 Task: Find connections with filter location Gadhinglaj with filter topic #hiringwith filter profile language German with filter current company Net2Source Inc. with filter school St. Agnes College, Mangalore-575002 with filter industry Armed Forces with filter service category Packaging Design with filter keywords title Sales Representative
Action: Mouse moved to (501, 88)
Screenshot: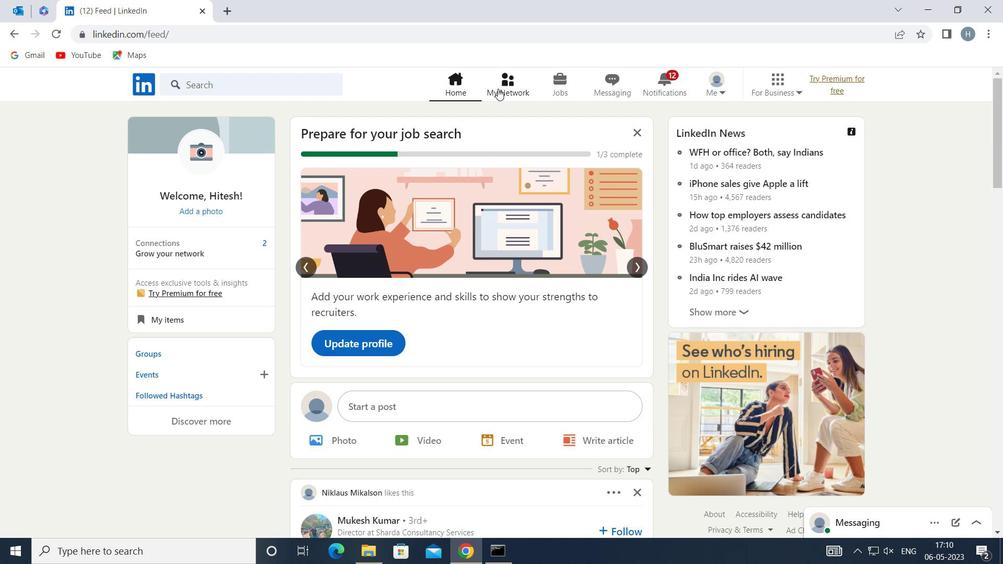 
Action: Mouse pressed left at (501, 88)
Screenshot: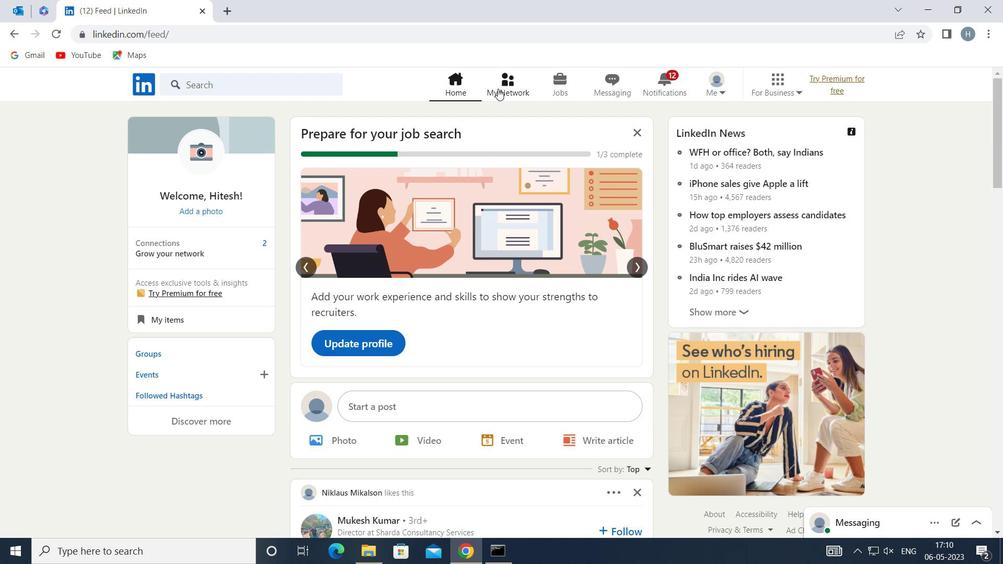 
Action: Mouse moved to (293, 158)
Screenshot: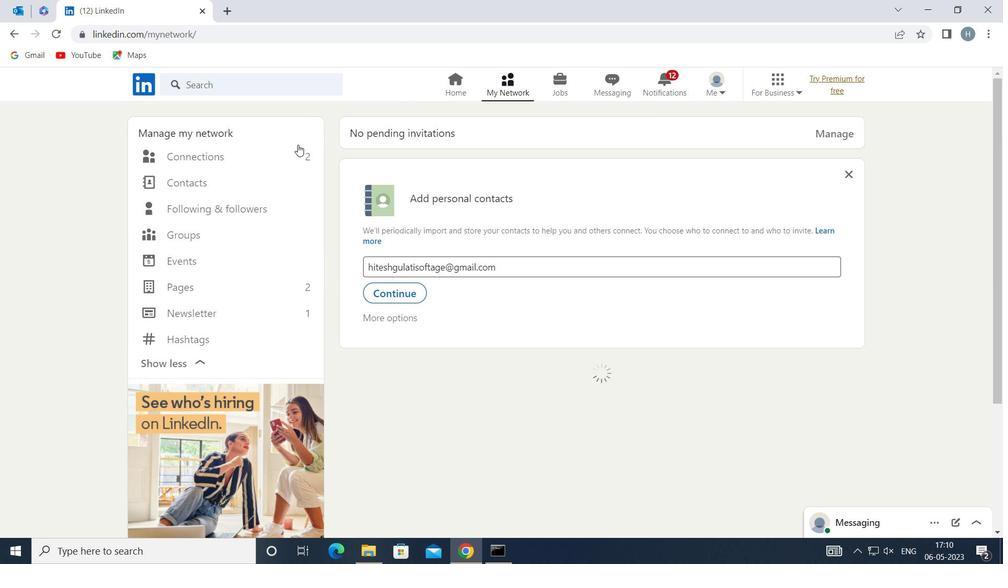 
Action: Mouse pressed left at (293, 158)
Screenshot: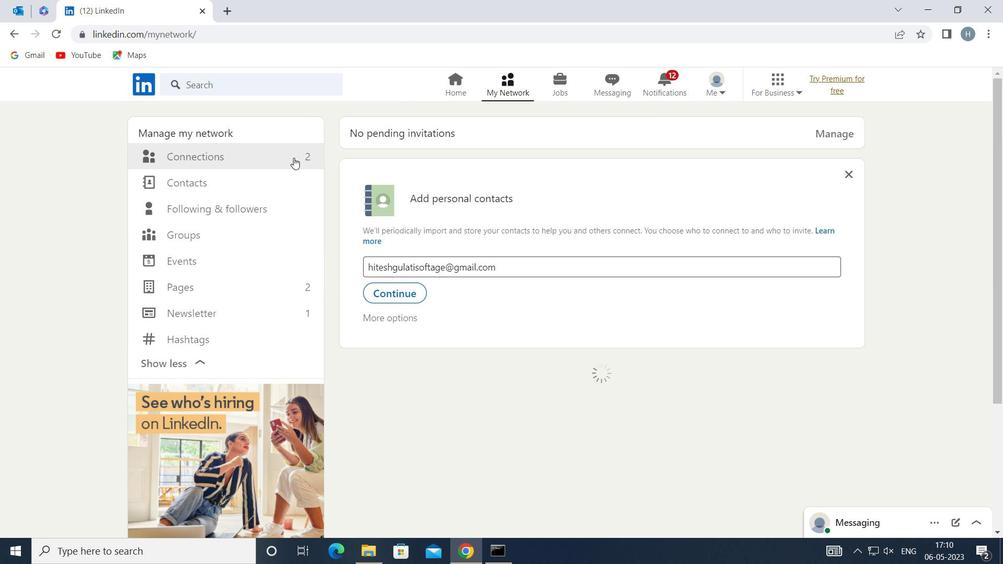 
Action: Mouse moved to (581, 157)
Screenshot: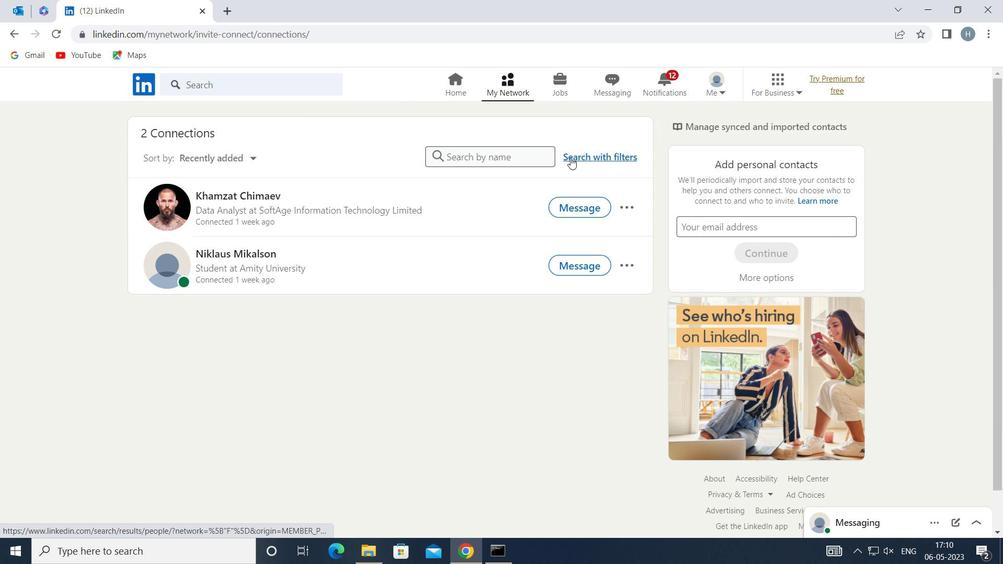 
Action: Mouse pressed left at (581, 157)
Screenshot: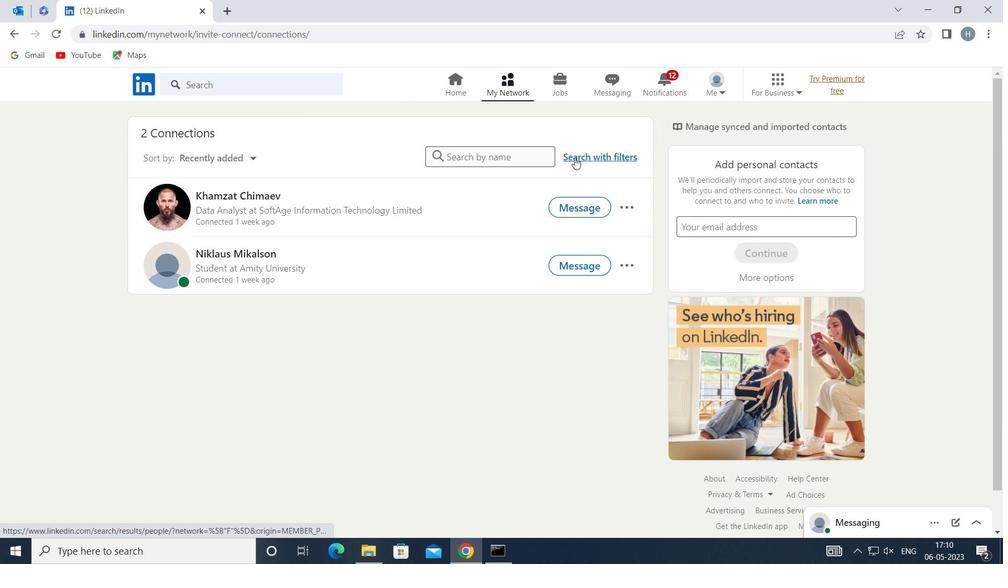 
Action: Mouse moved to (543, 119)
Screenshot: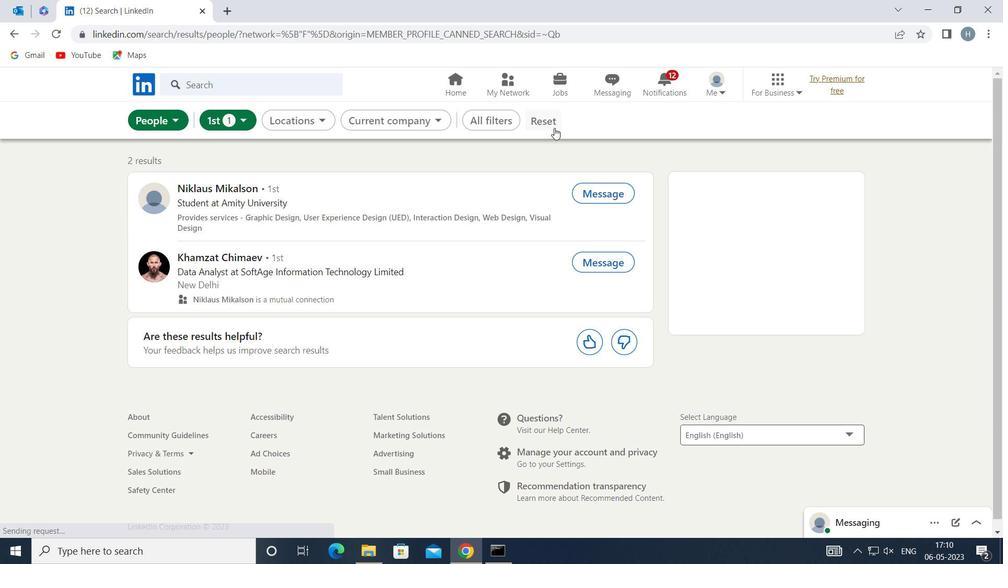 
Action: Mouse pressed left at (543, 119)
Screenshot: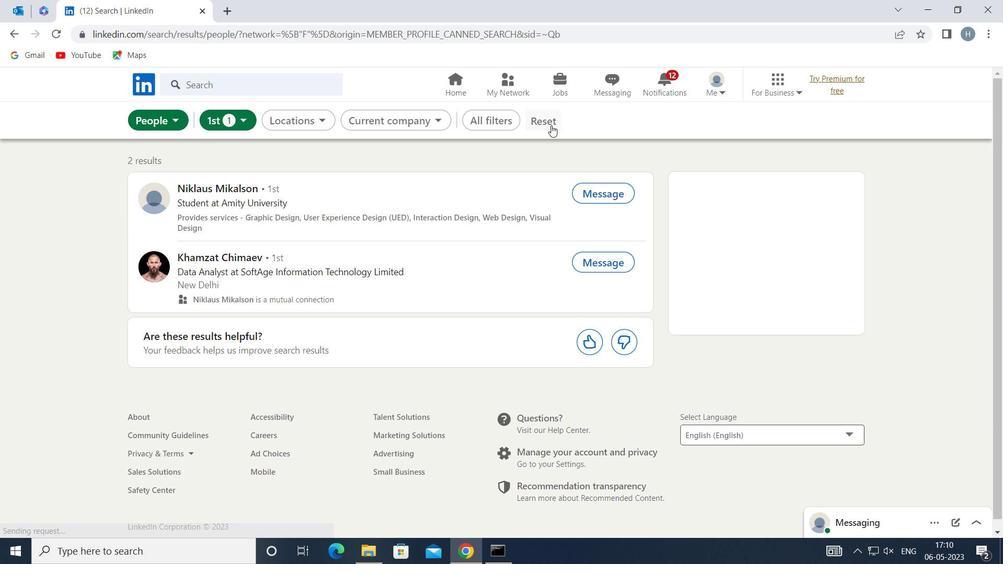 
Action: Mouse moved to (523, 116)
Screenshot: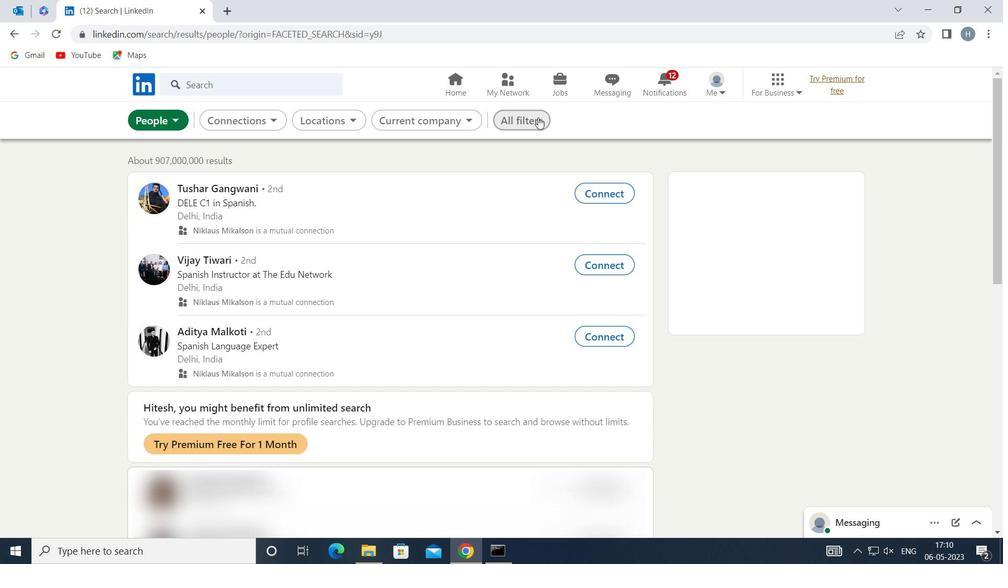 
Action: Mouse pressed left at (523, 116)
Screenshot: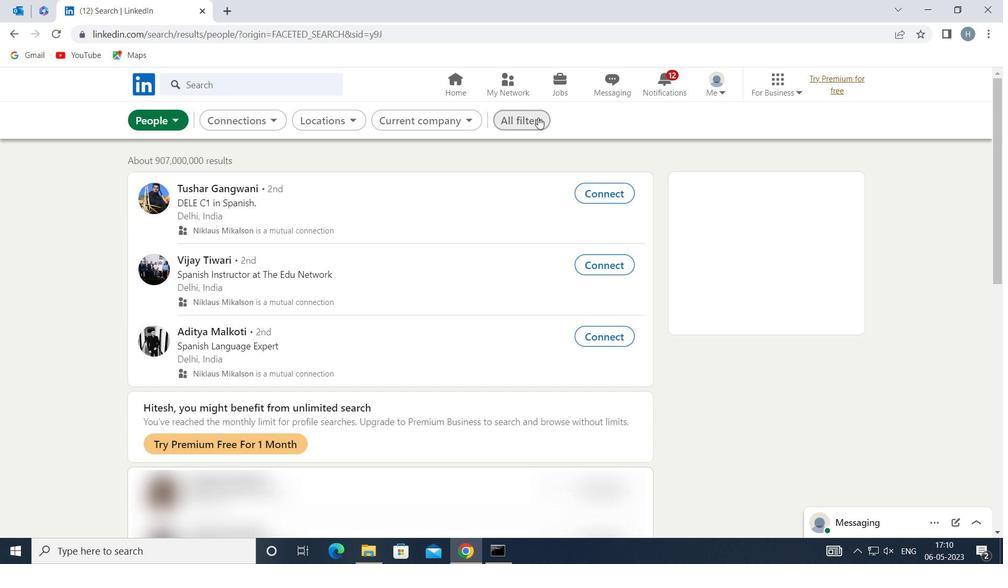 
Action: Mouse moved to (804, 279)
Screenshot: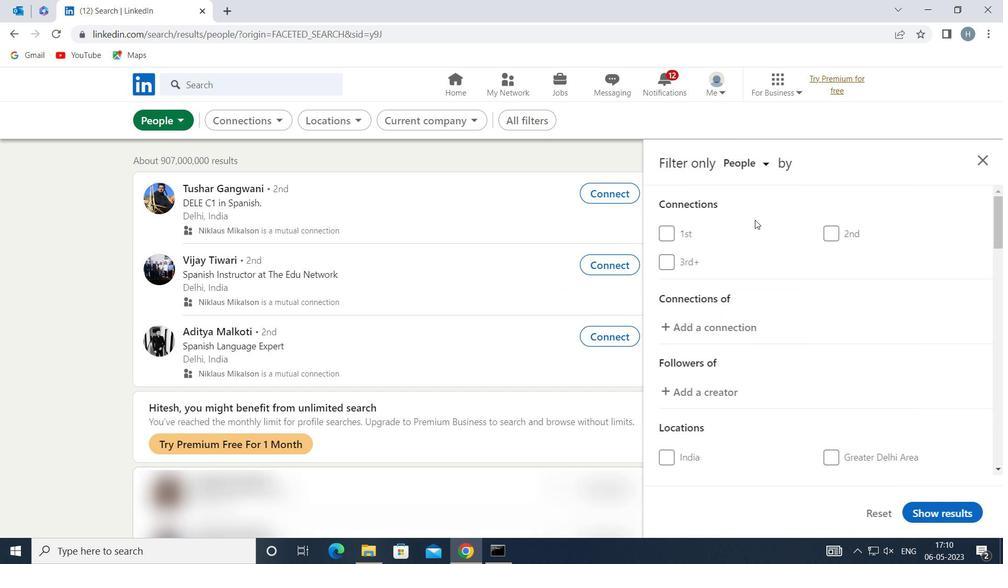 
Action: Mouse scrolled (804, 278) with delta (0, 0)
Screenshot: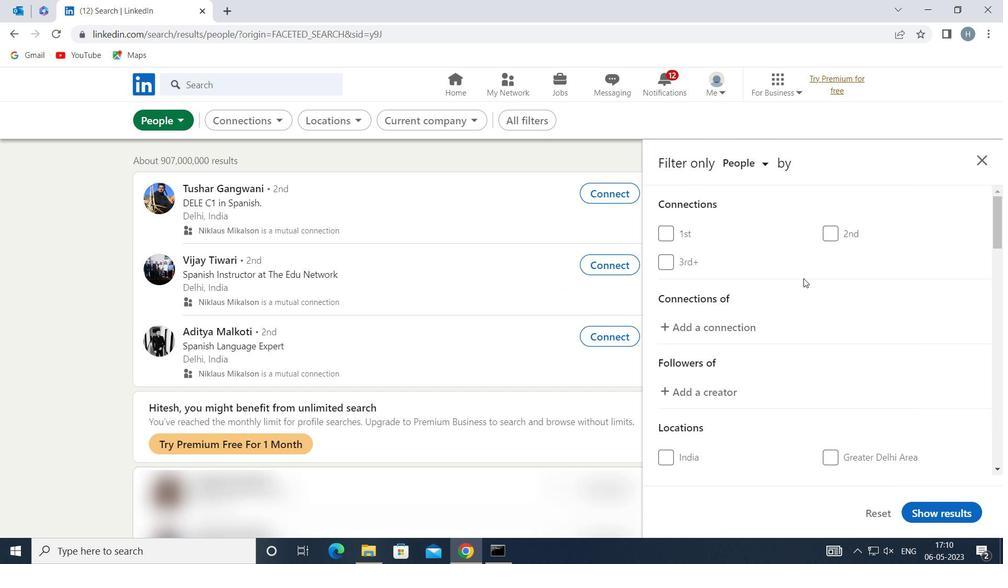 
Action: Mouse scrolled (804, 278) with delta (0, 0)
Screenshot: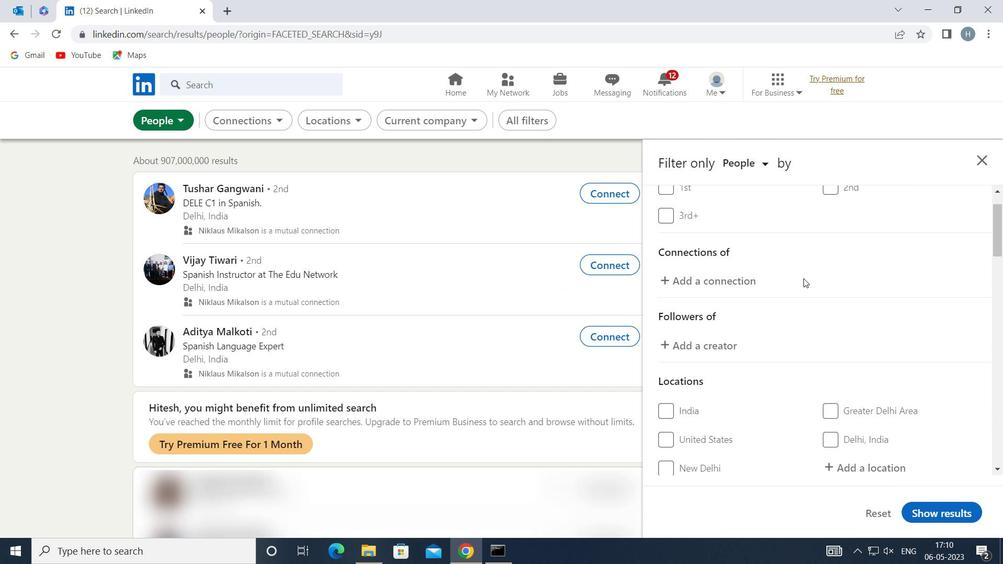 
Action: Mouse moved to (805, 279)
Screenshot: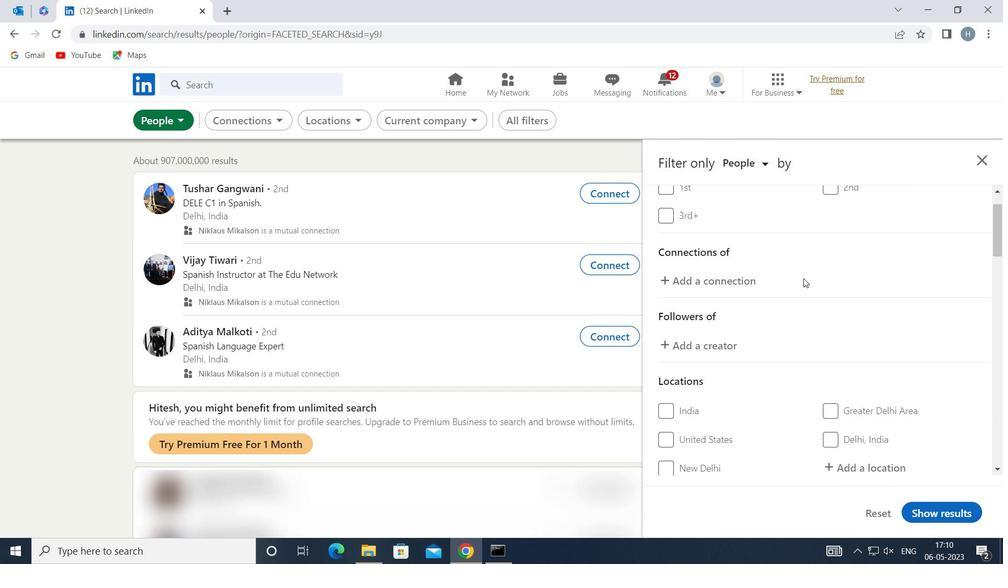 
Action: Mouse scrolled (805, 278) with delta (0, 0)
Screenshot: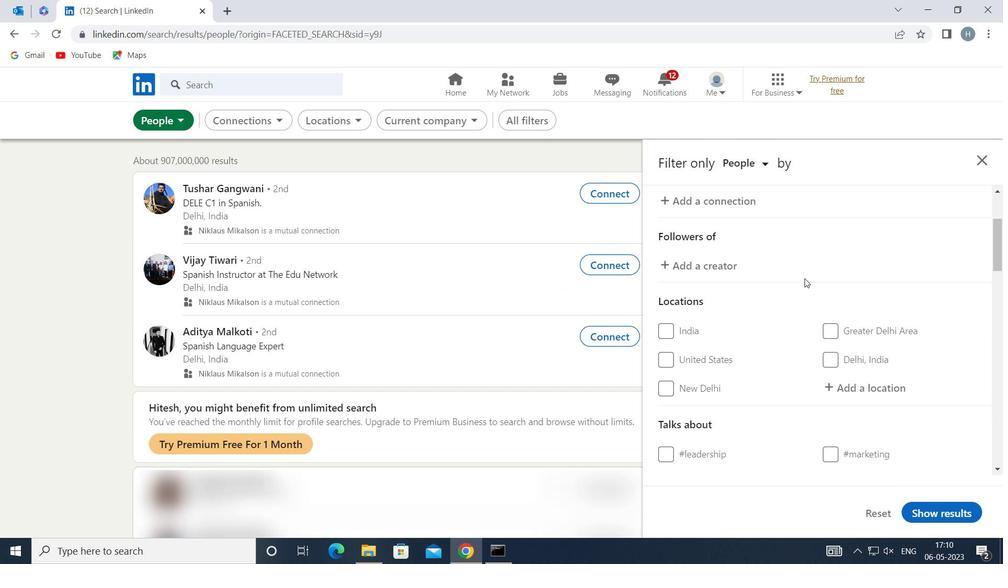 
Action: Mouse moved to (877, 312)
Screenshot: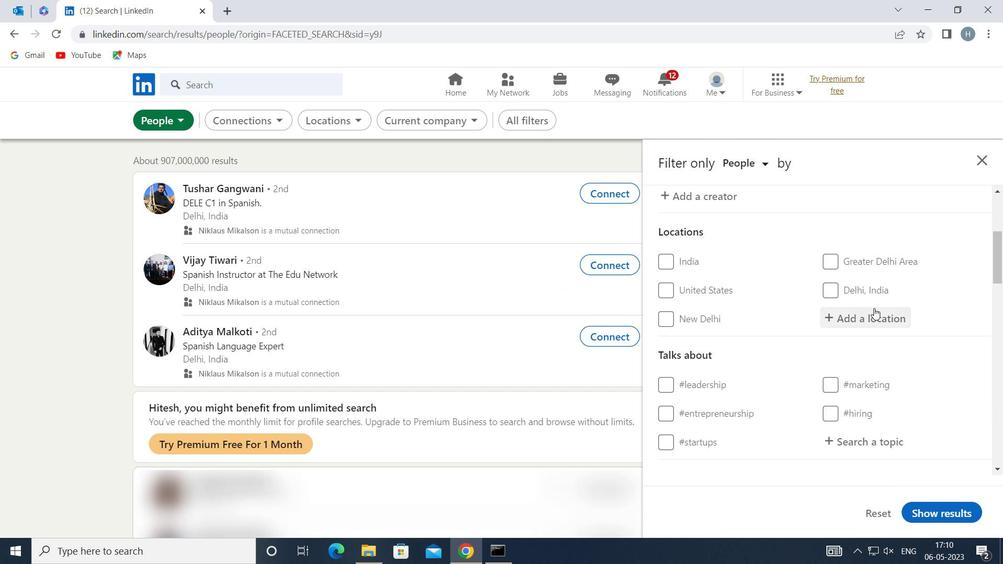 
Action: Mouse pressed left at (877, 312)
Screenshot: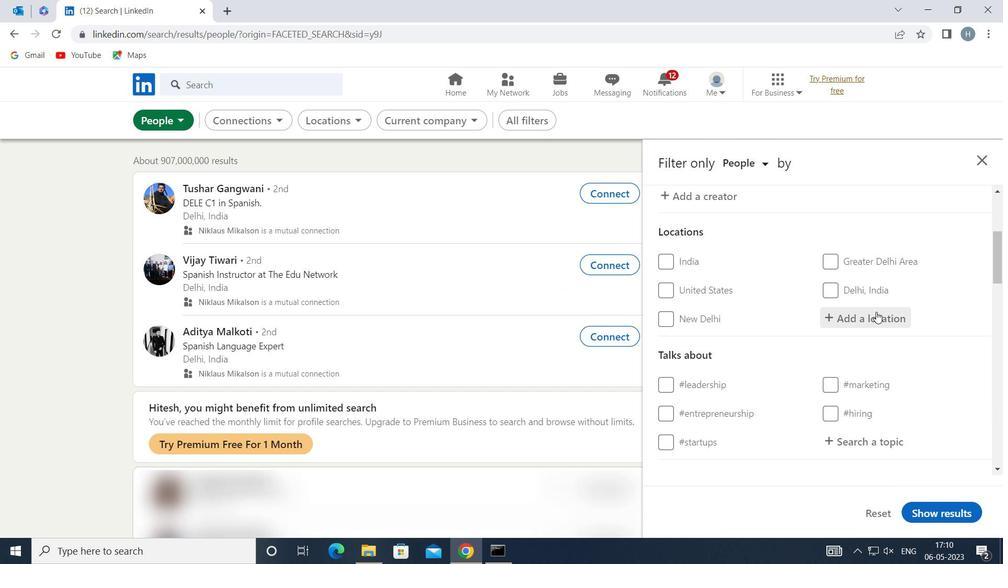 
Action: Key pressed <Key.shift>GAN<Key.backspace>DHIINGLAJ
Screenshot: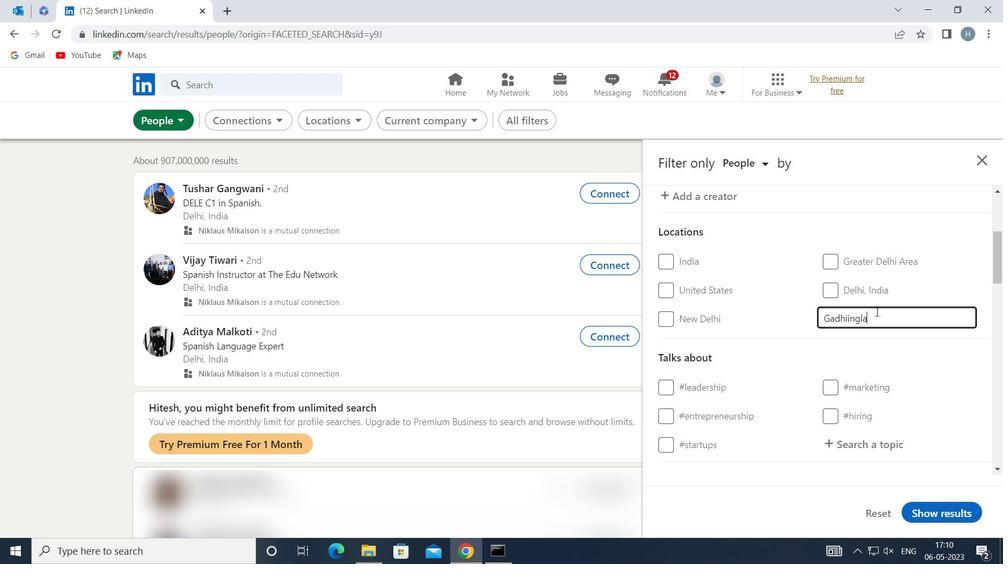 
Action: Mouse moved to (951, 345)
Screenshot: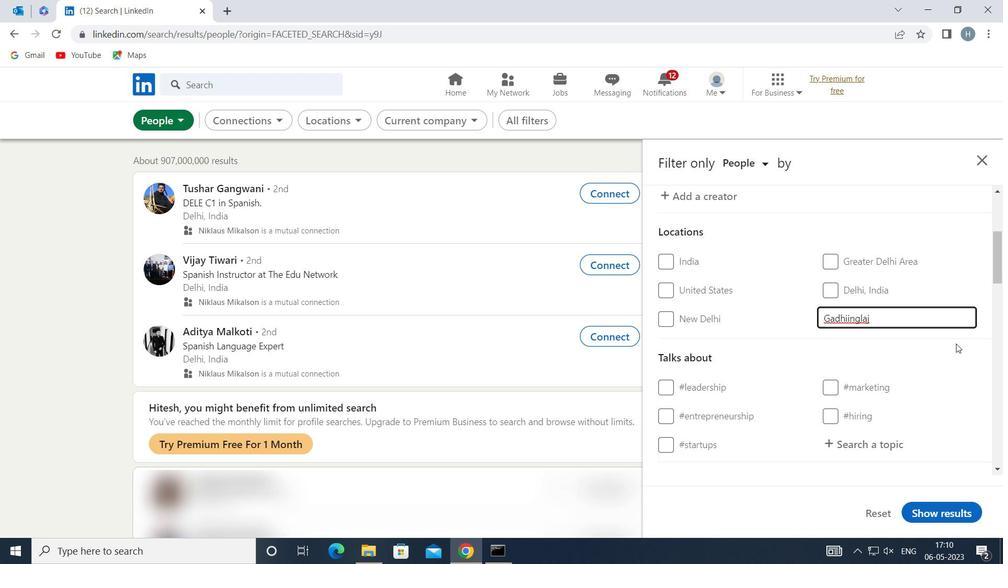 
Action: Mouse pressed left at (951, 345)
Screenshot: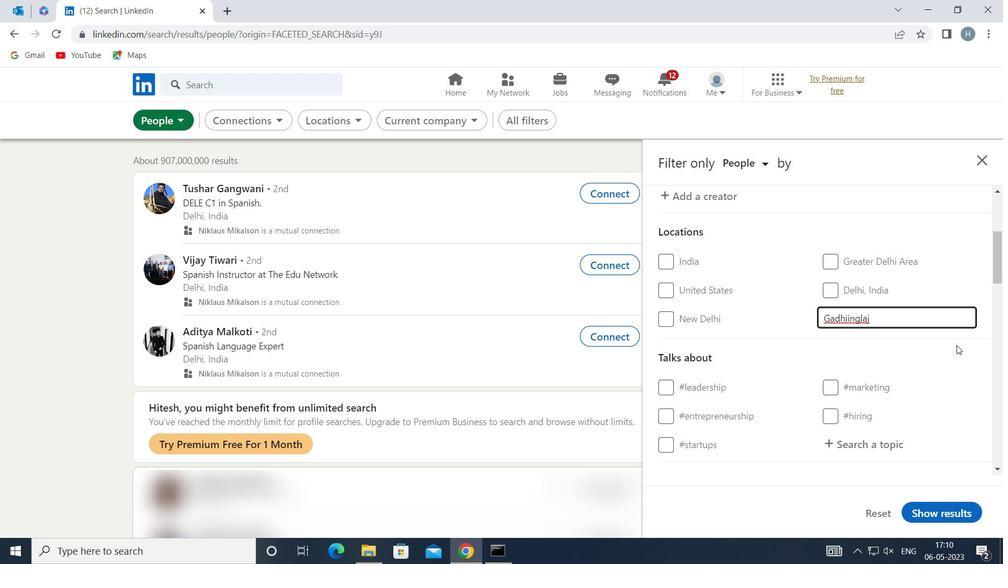 
Action: Mouse moved to (949, 345)
Screenshot: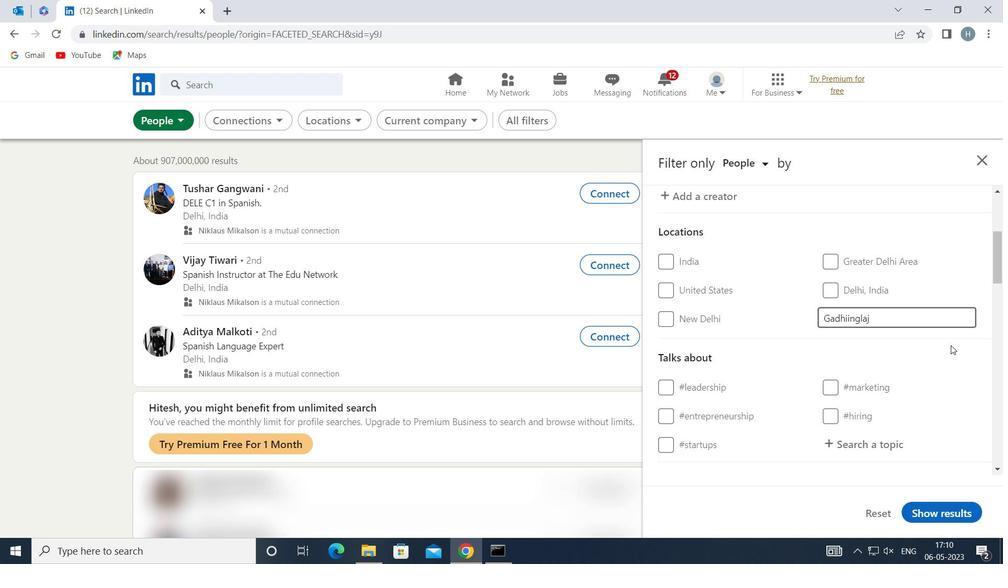 
Action: Mouse scrolled (949, 345) with delta (0, 0)
Screenshot: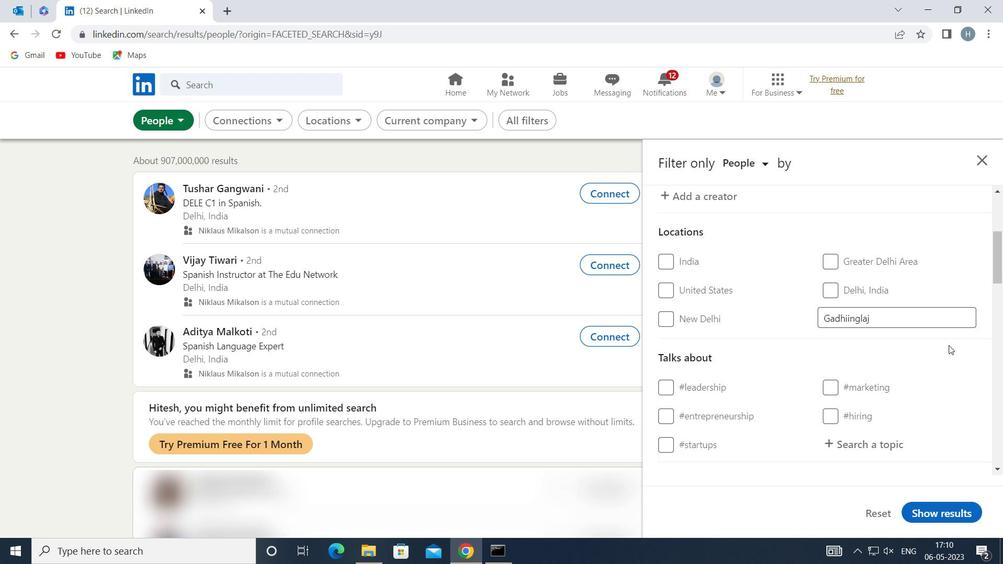 
Action: Mouse moved to (890, 376)
Screenshot: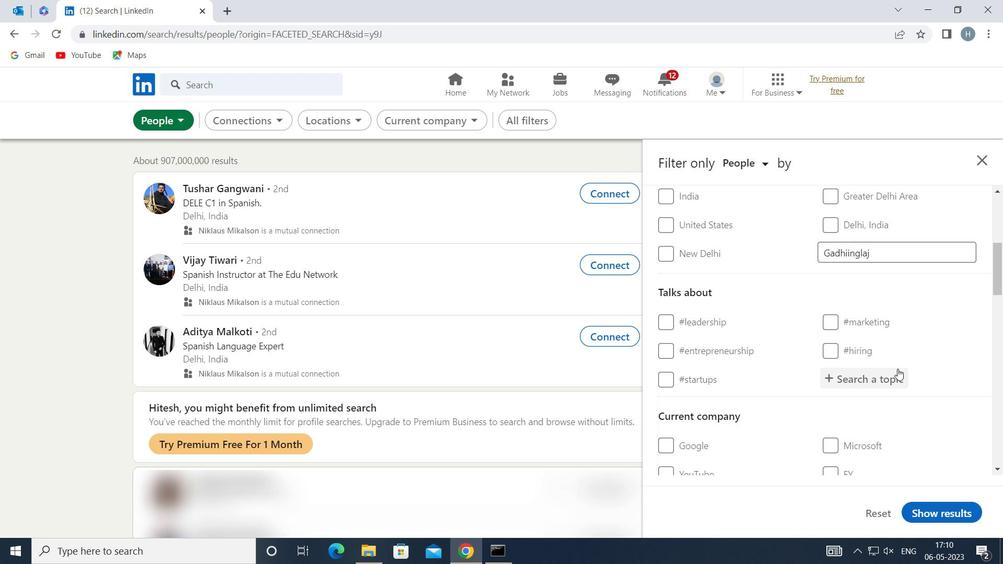 
Action: Mouse pressed left at (890, 376)
Screenshot: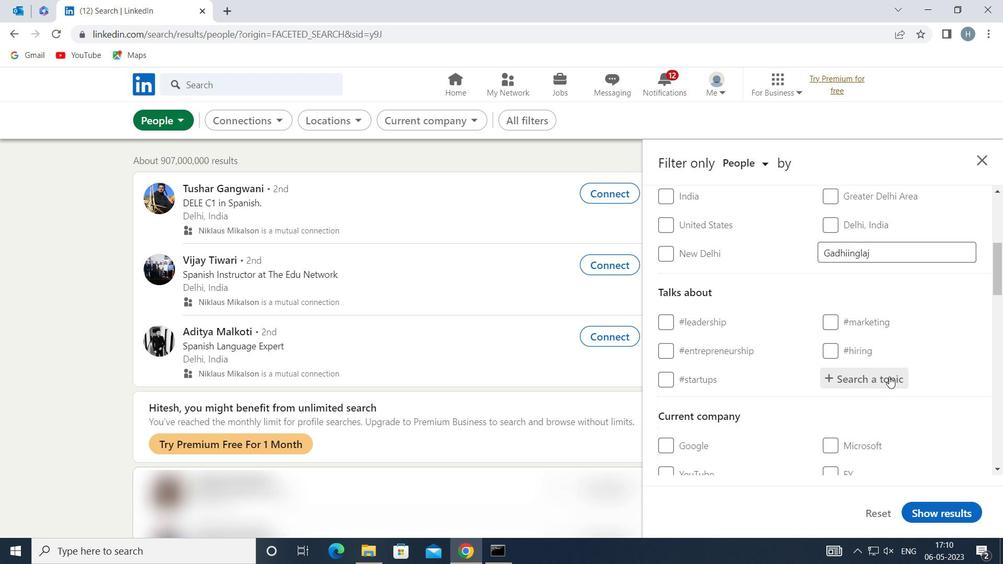
Action: Mouse moved to (890, 376)
Screenshot: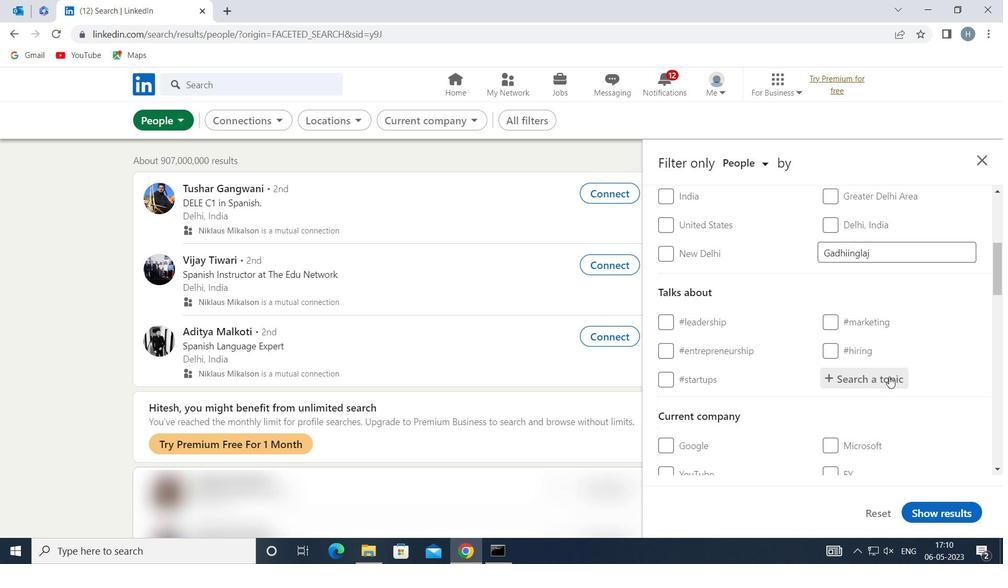 
Action: Key pressed <Key.shift>HIRING
Screenshot: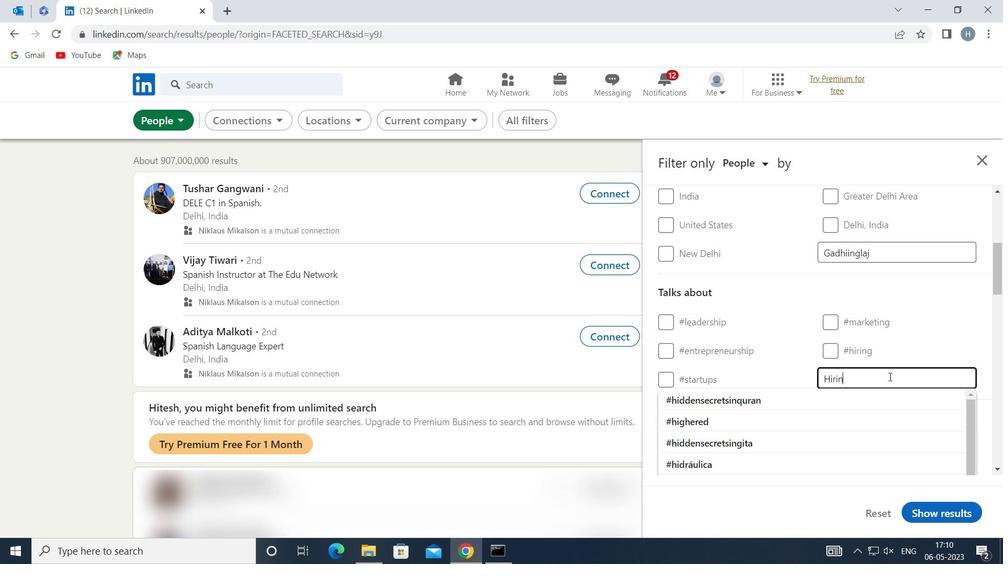 
Action: Mouse moved to (887, 399)
Screenshot: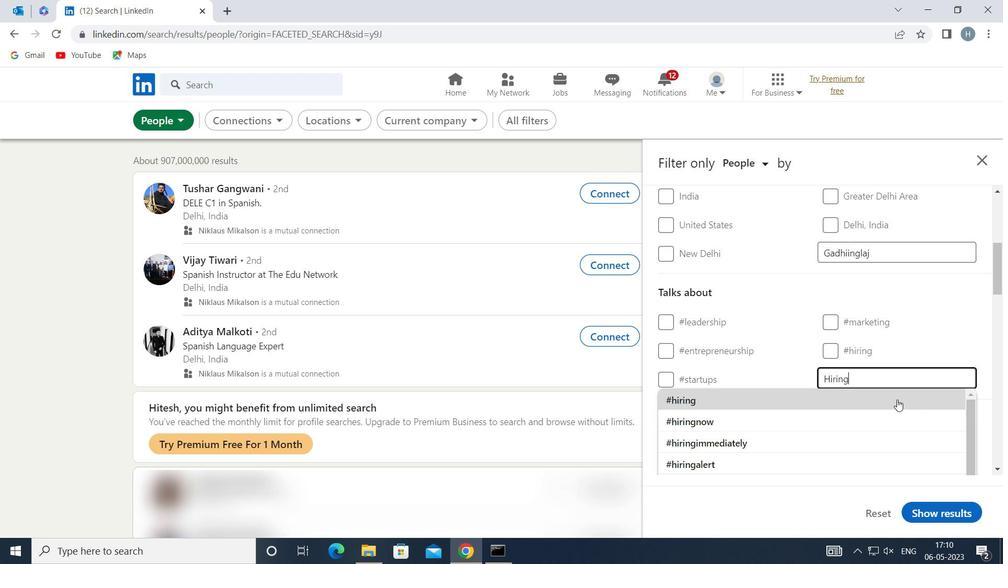 
Action: Mouse pressed left at (887, 399)
Screenshot: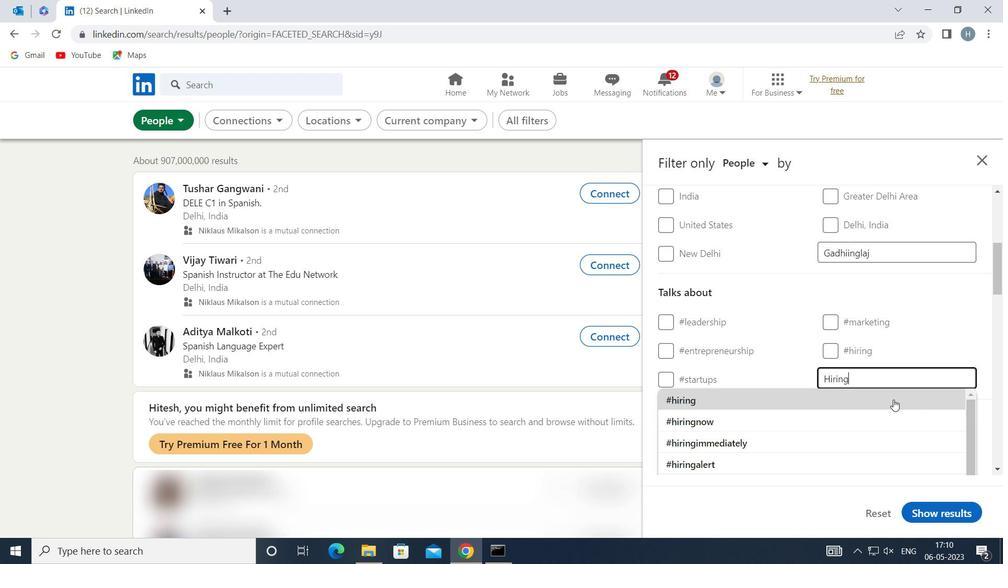 
Action: Mouse moved to (887, 389)
Screenshot: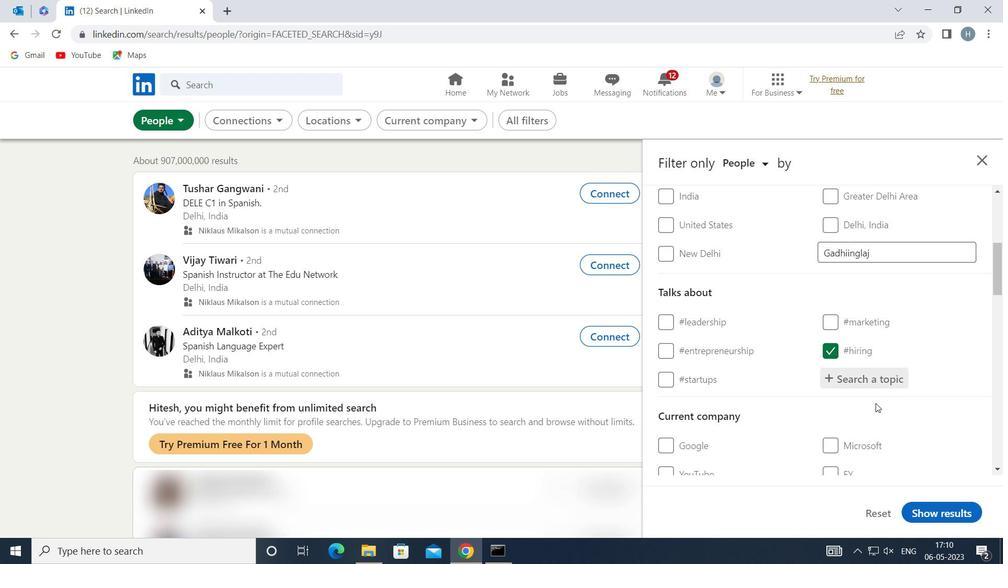 
Action: Mouse scrolled (887, 389) with delta (0, 0)
Screenshot: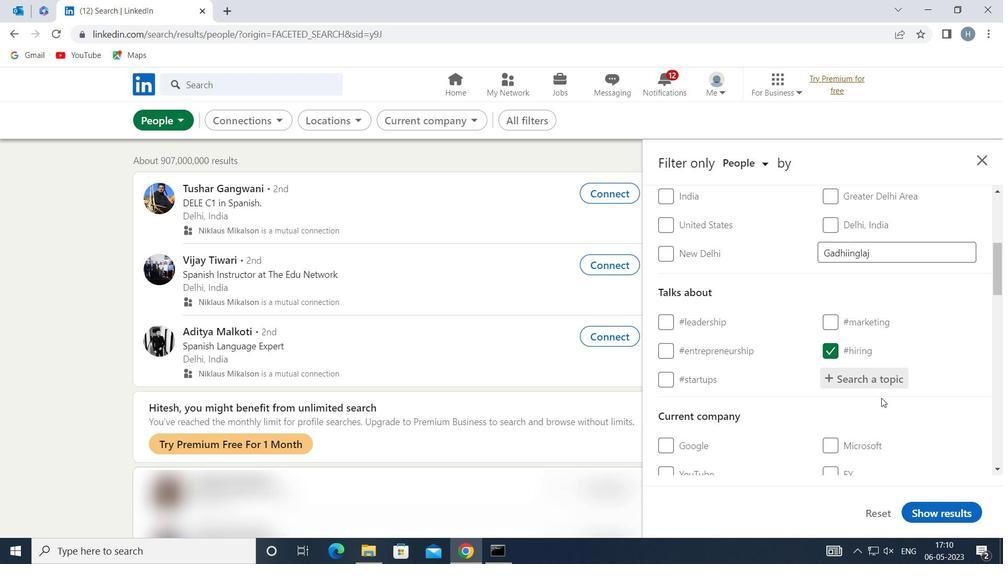 
Action: Mouse moved to (892, 379)
Screenshot: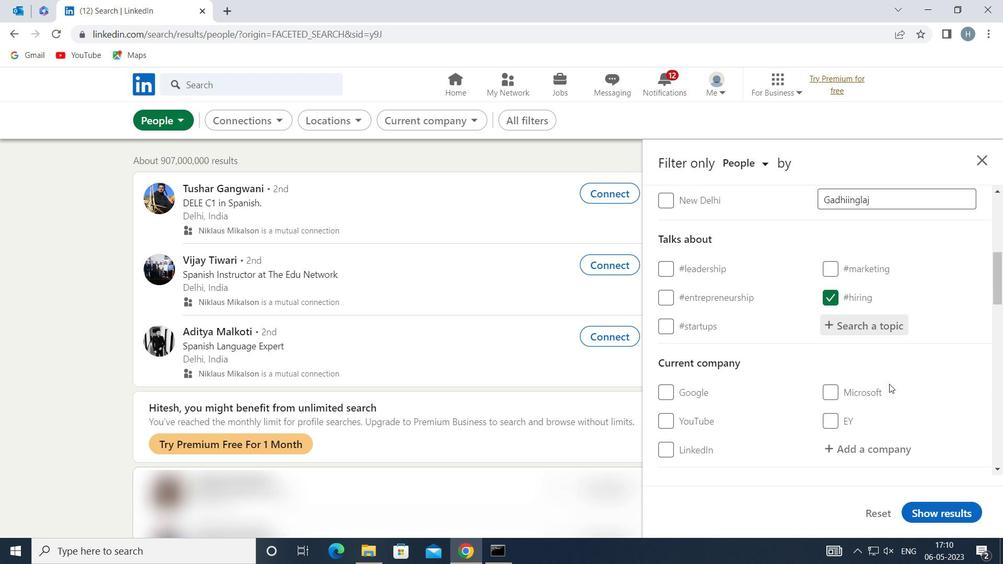 
Action: Mouse scrolled (892, 378) with delta (0, 0)
Screenshot: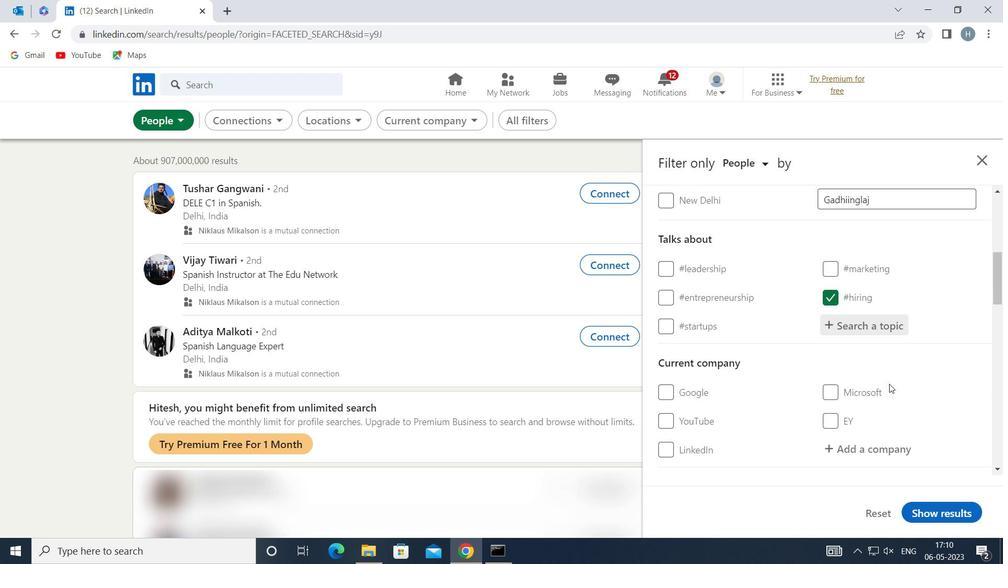 
Action: Mouse moved to (893, 378)
Screenshot: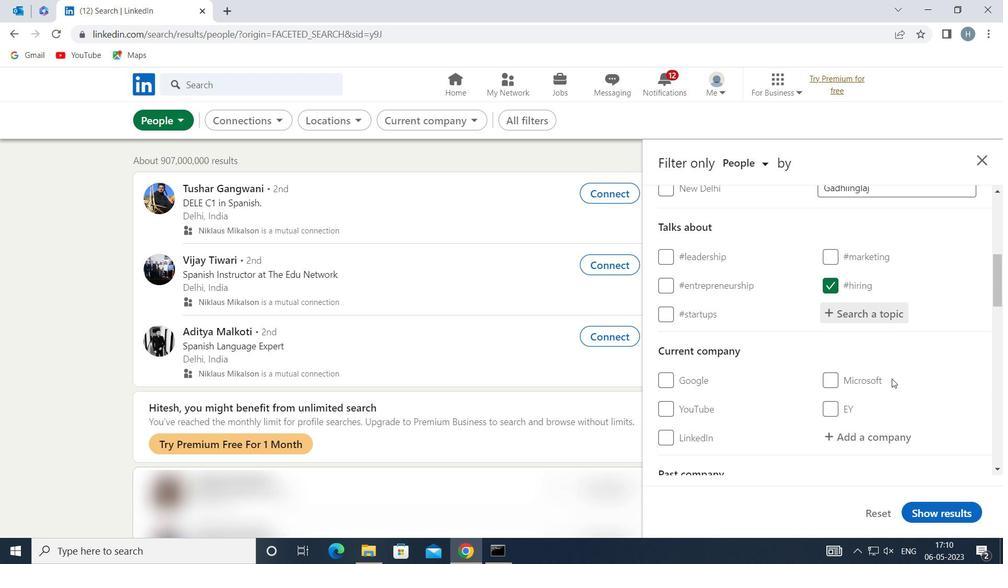 
Action: Mouse scrolled (893, 378) with delta (0, 0)
Screenshot: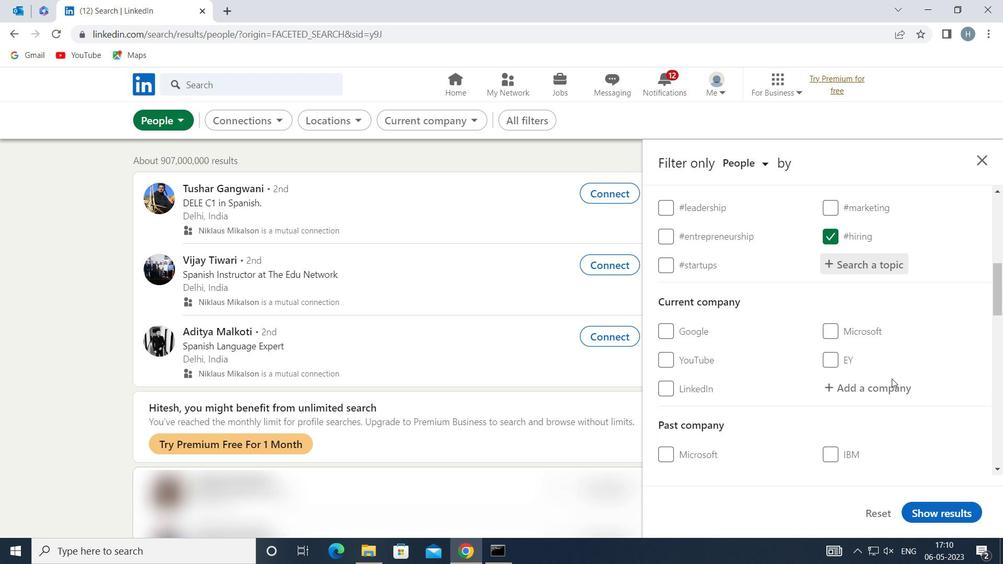
Action: Mouse moved to (899, 375)
Screenshot: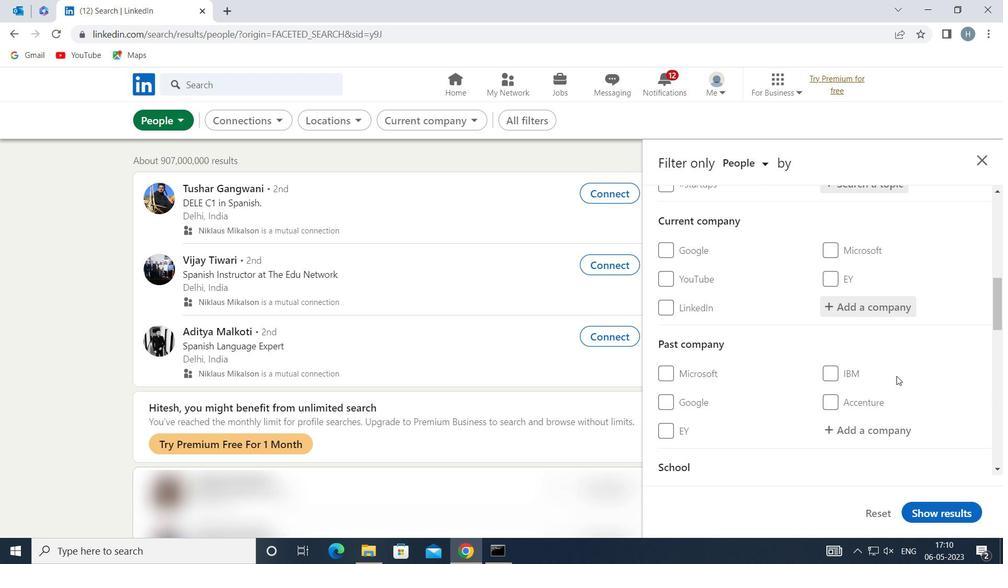 
Action: Mouse scrolled (899, 375) with delta (0, 0)
Screenshot: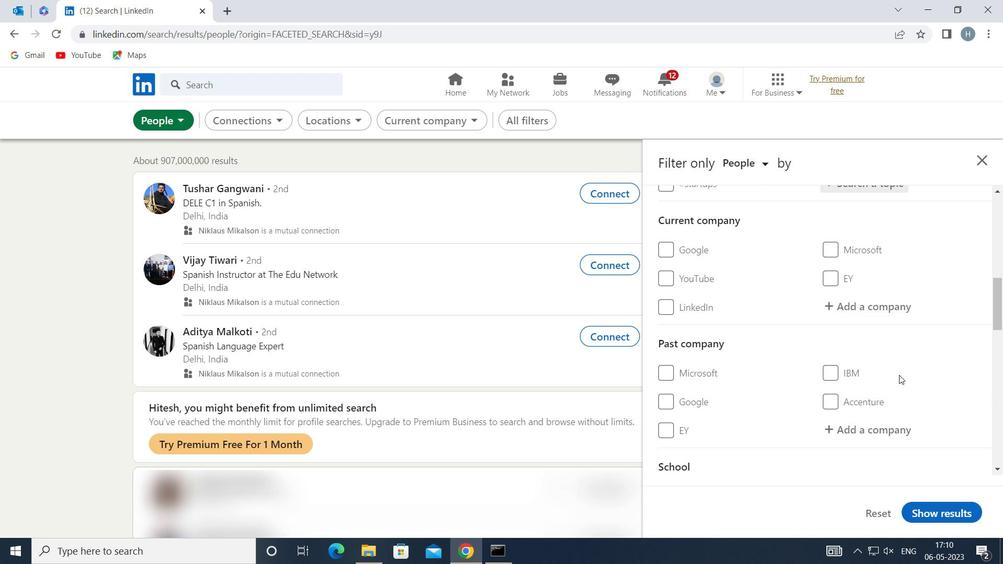 
Action: Mouse scrolled (899, 375) with delta (0, 0)
Screenshot: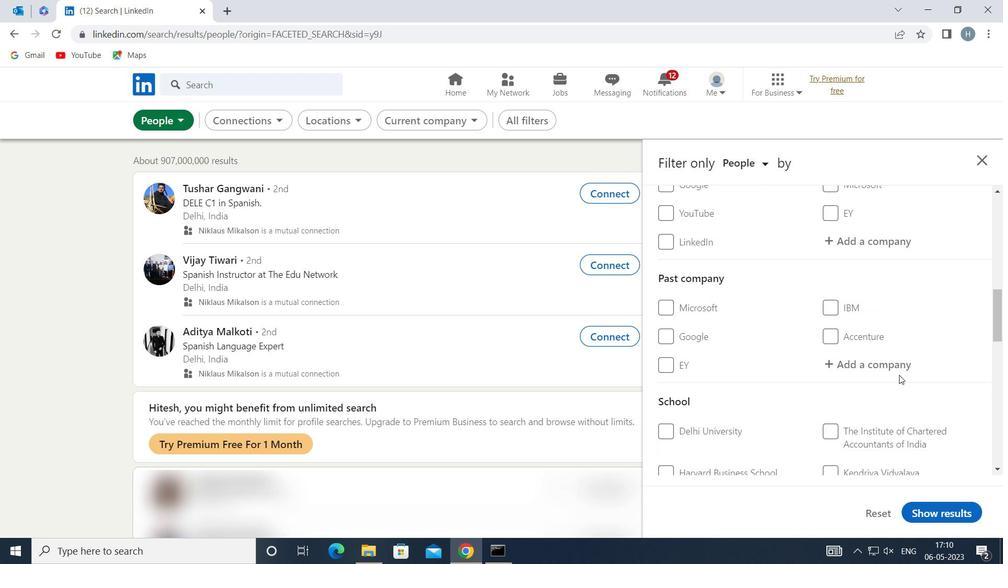 
Action: Mouse moved to (900, 373)
Screenshot: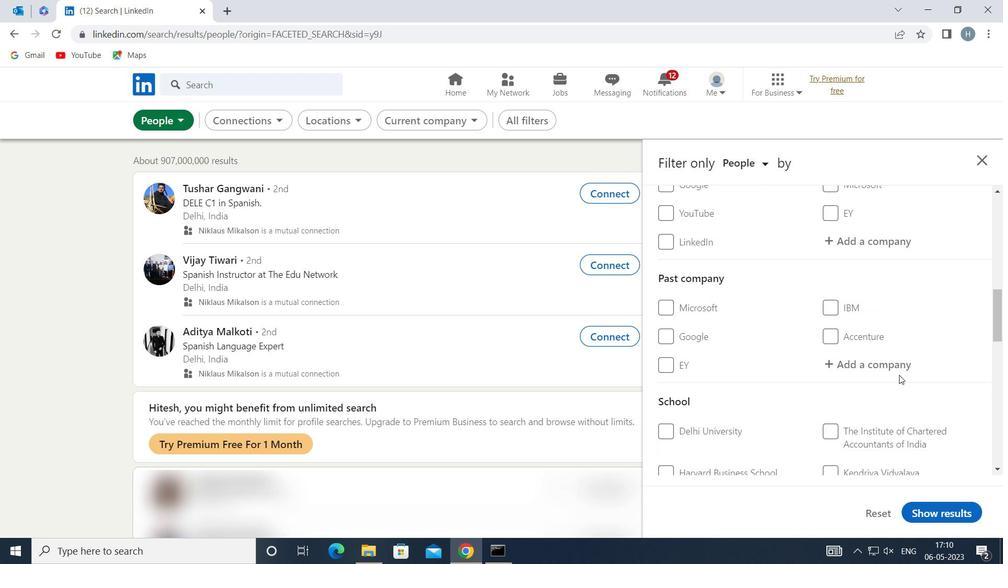 
Action: Mouse scrolled (900, 373) with delta (0, 0)
Screenshot: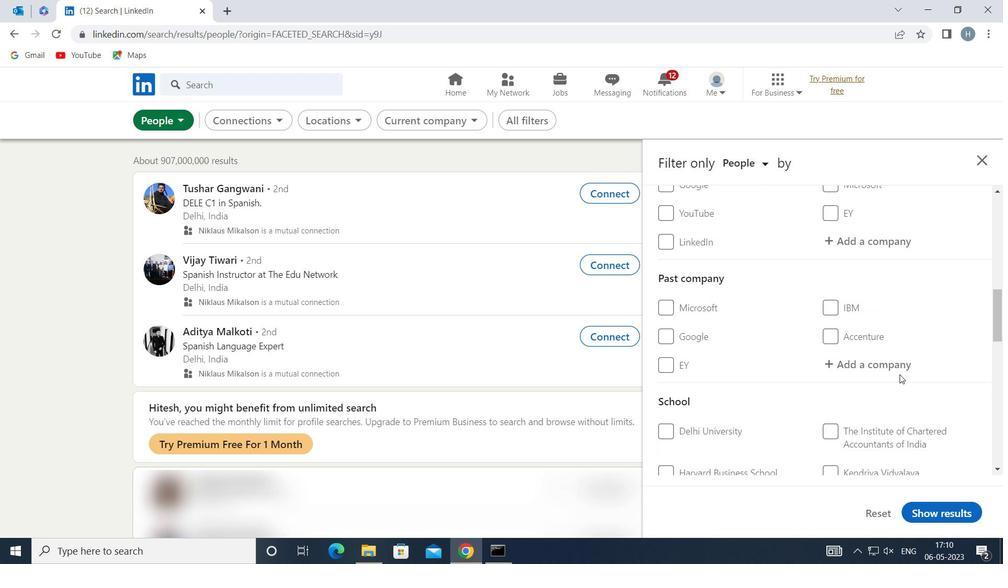 
Action: Mouse moved to (899, 372)
Screenshot: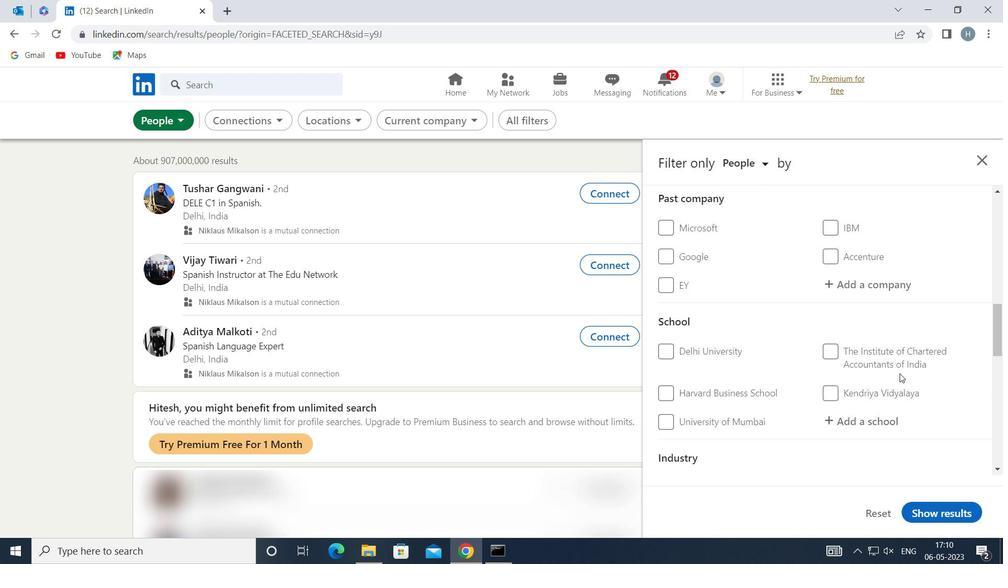 
Action: Mouse scrolled (899, 371) with delta (0, 0)
Screenshot: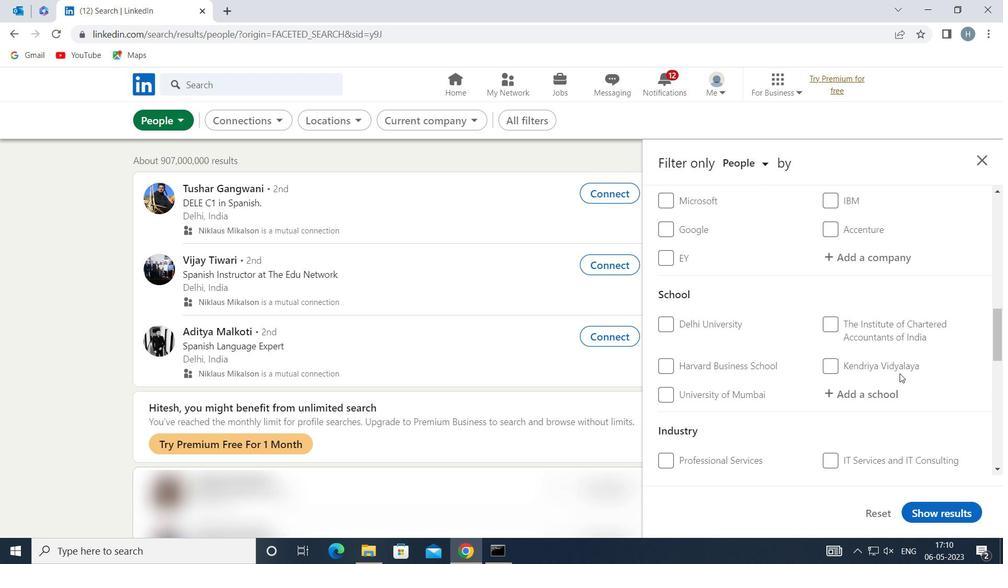 
Action: Mouse moved to (897, 371)
Screenshot: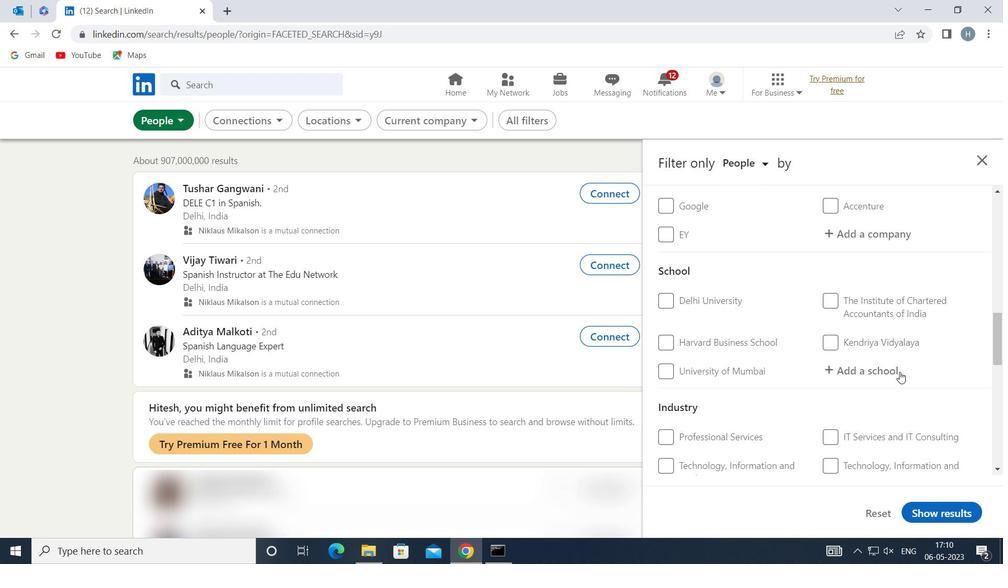 
Action: Mouse scrolled (897, 370) with delta (0, 0)
Screenshot: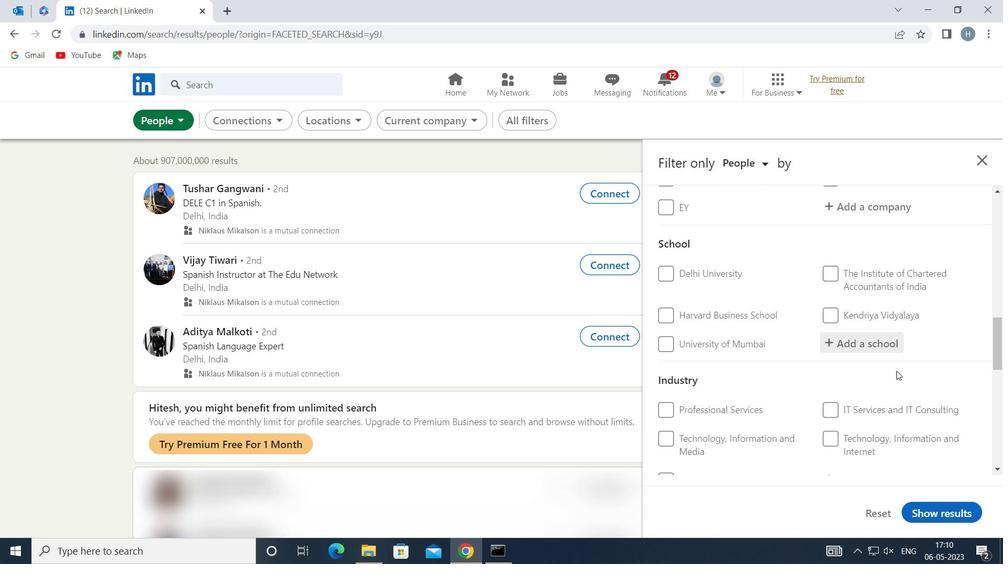 
Action: Mouse scrolled (897, 370) with delta (0, 0)
Screenshot: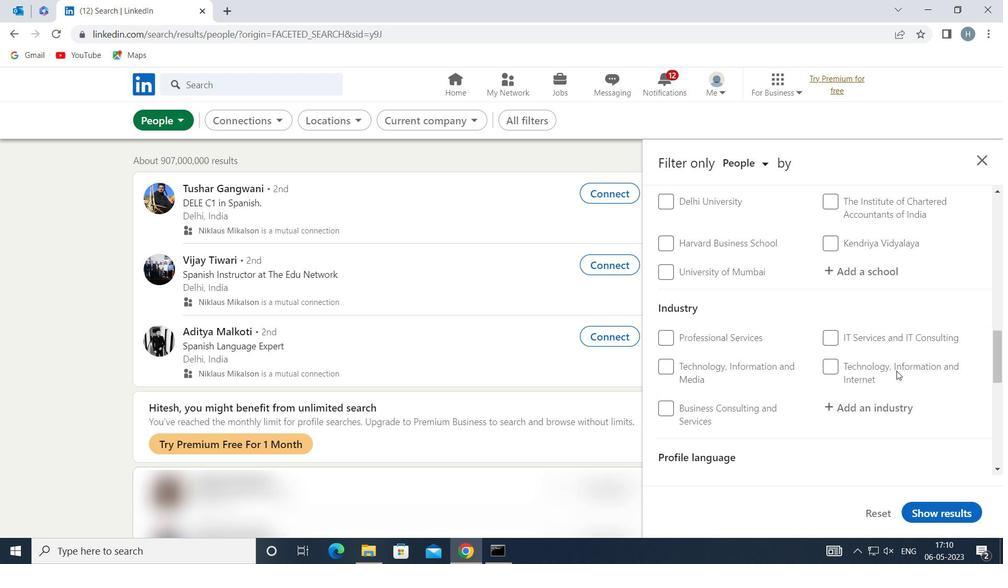
Action: Mouse scrolled (897, 370) with delta (0, 0)
Screenshot: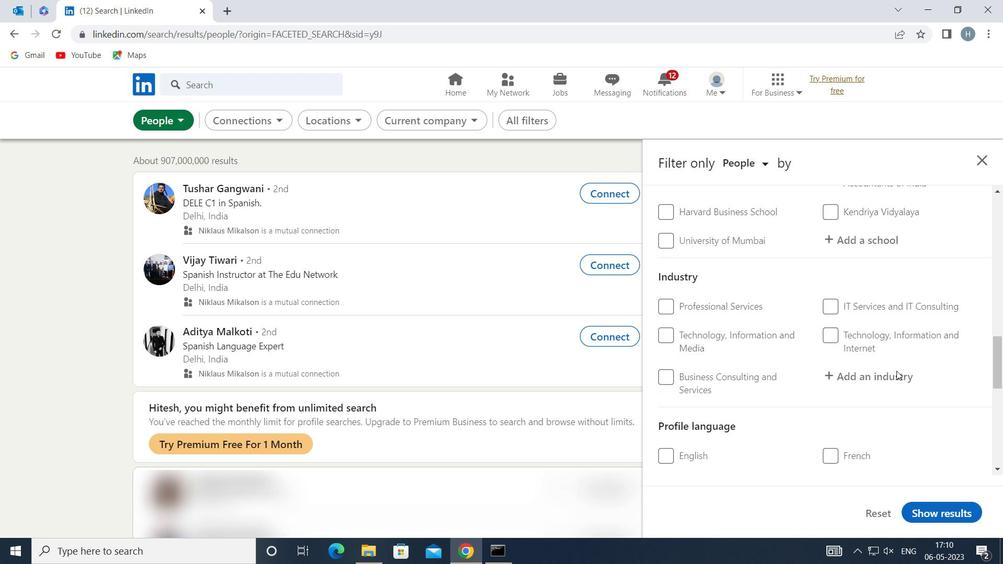 
Action: Mouse moved to (696, 381)
Screenshot: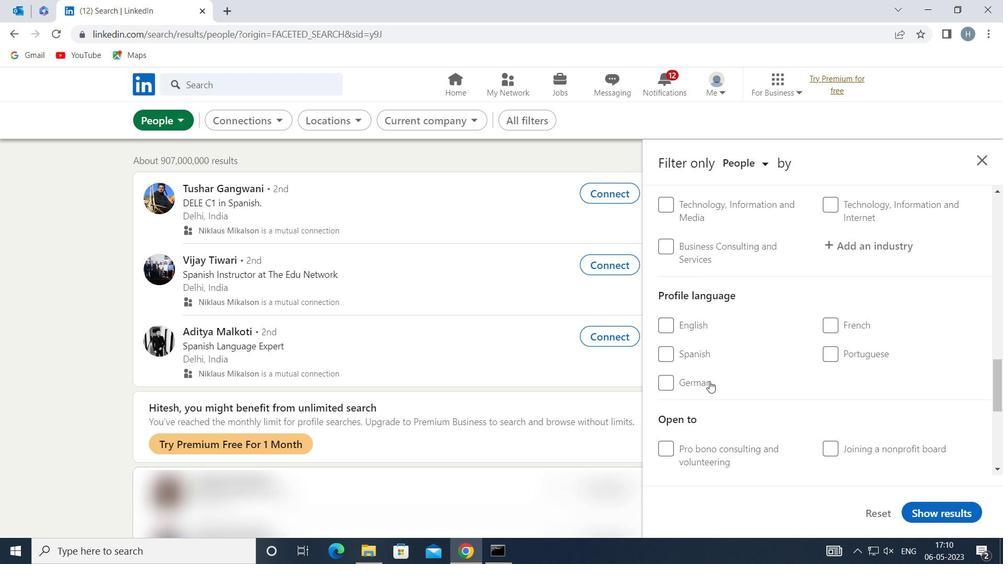 
Action: Mouse pressed left at (696, 381)
Screenshot: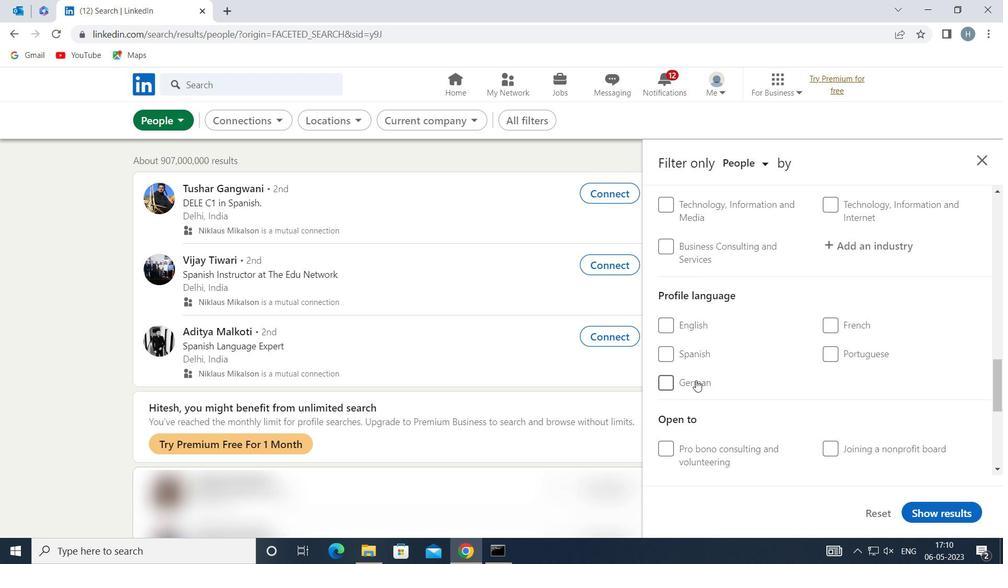 
Action: Mouse moved to (815, 371)
Screenshot: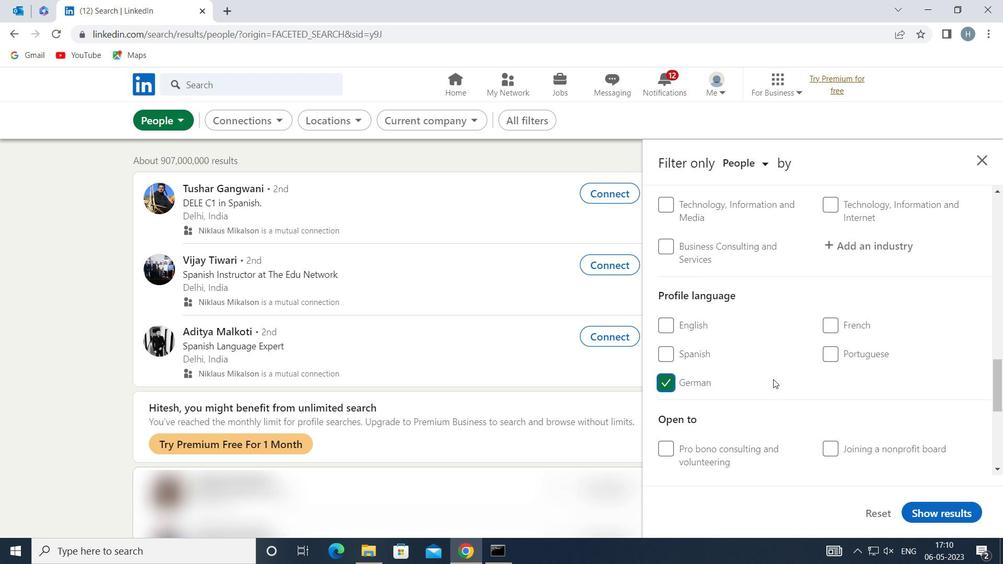 
Action: Mouse scrolled (815, 371) with delta (0, 0)
Screenshot: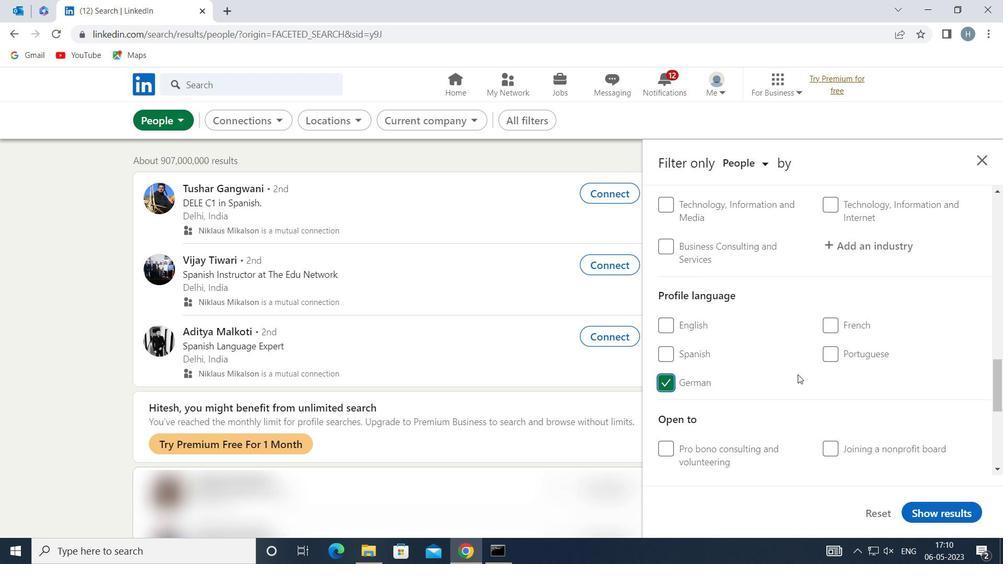
Action: Mouse moved to (816, 370)
Screenshot: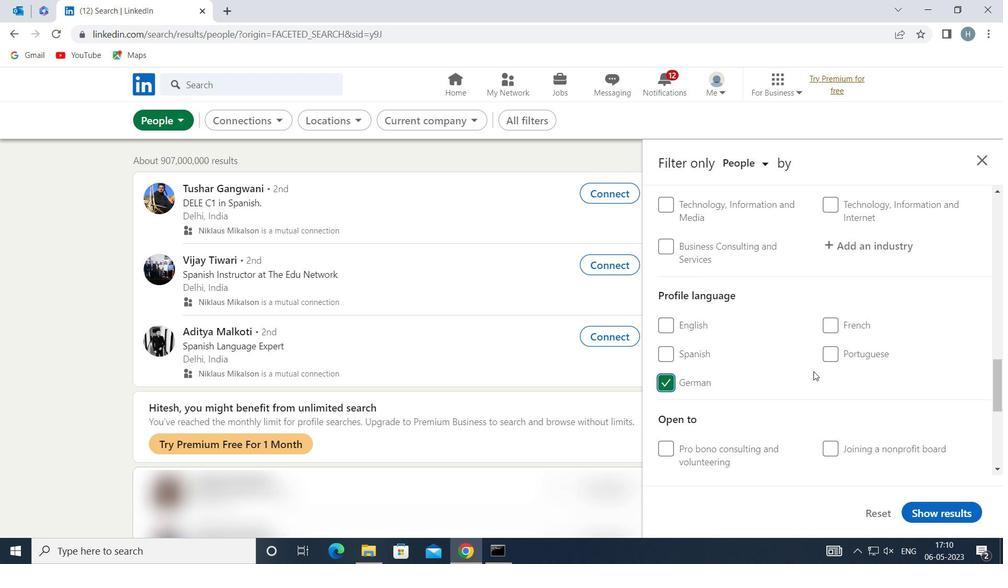 
Action: Mouse scrolled (816, 370) with delta (0, 0)
Screenshot: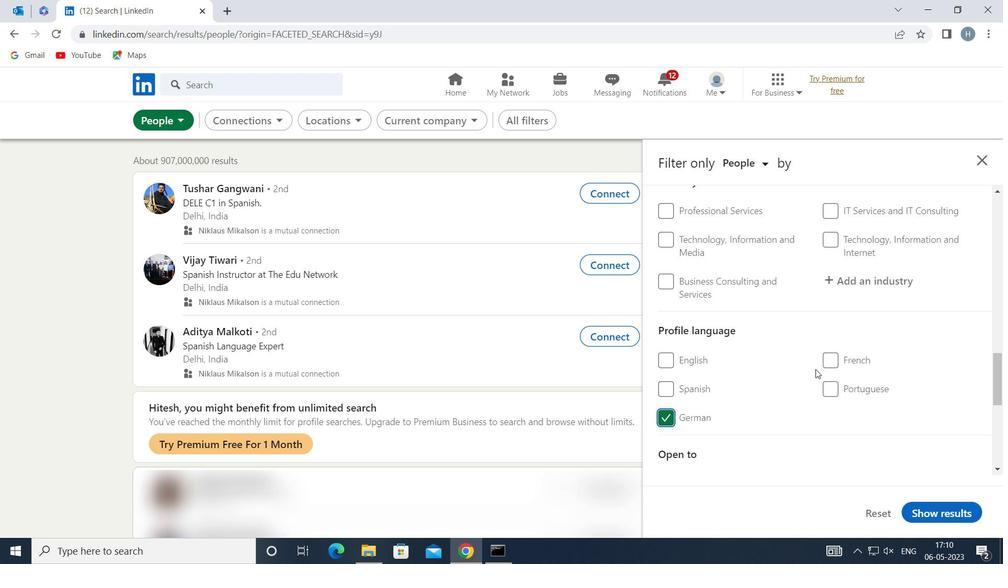 
Action: Mouse scrolled (816, 370) with delta (0, 0)
Screenshot: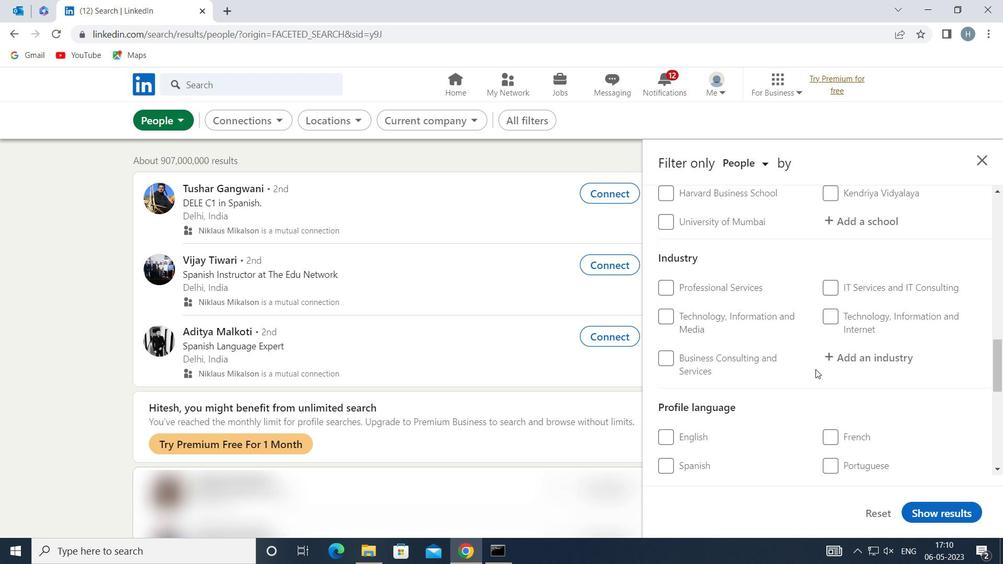 
Action: Mouse scrolled (816, 370) with delta (0, 0)
Screenshot: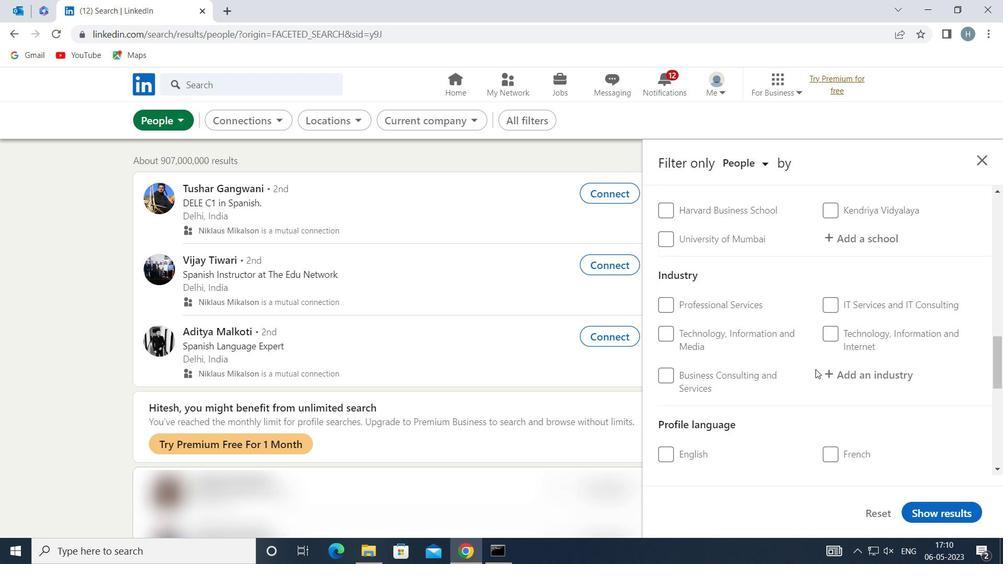 
Action: Mouse scrolled (816, 370) with delta (0, 0)
Screenshot: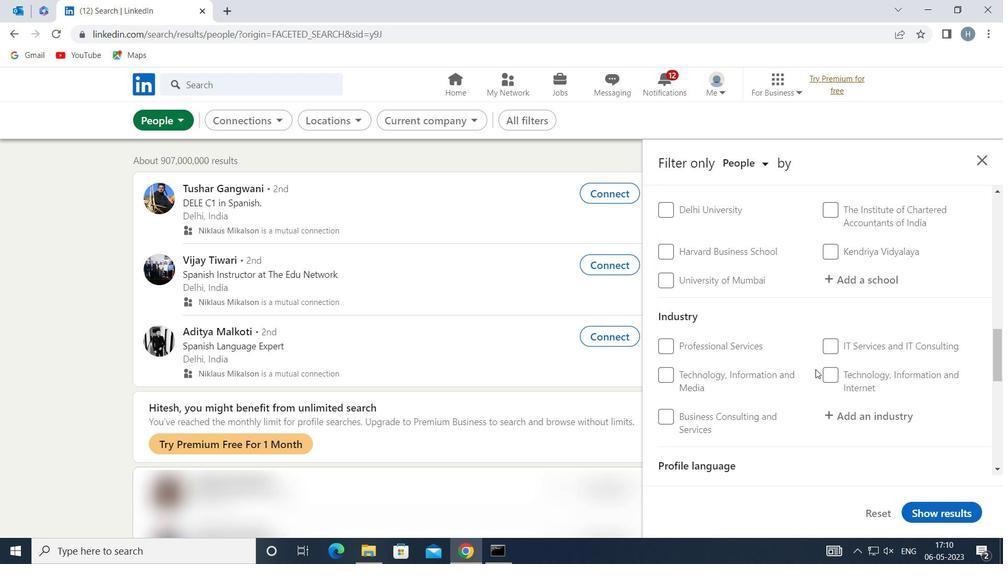
Action: Mouse scrolled (816, 370) with delta (0, 0)
Screenshot: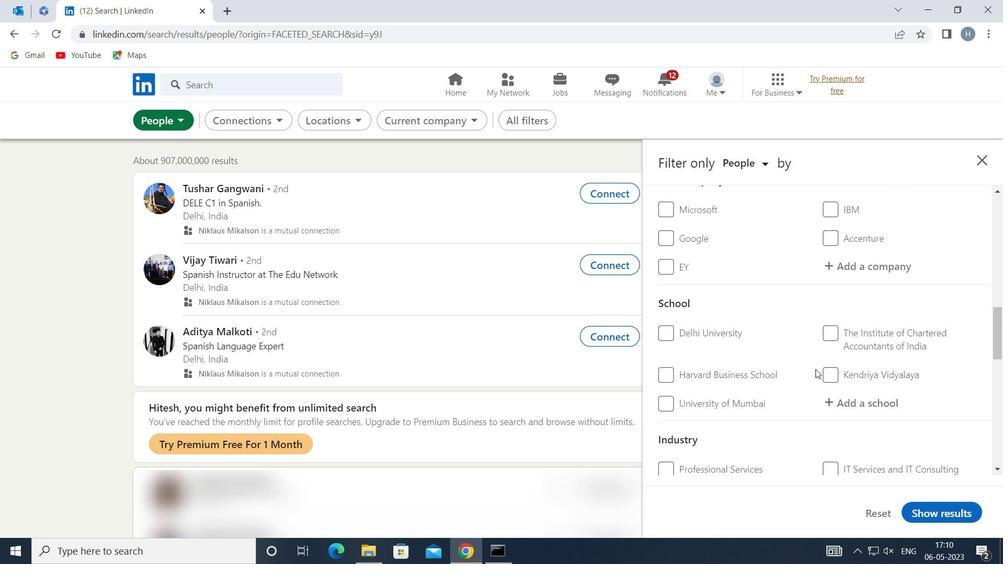 
Action: Mouse scrolled (816, 370) with delta (0, 0)
Screenshot: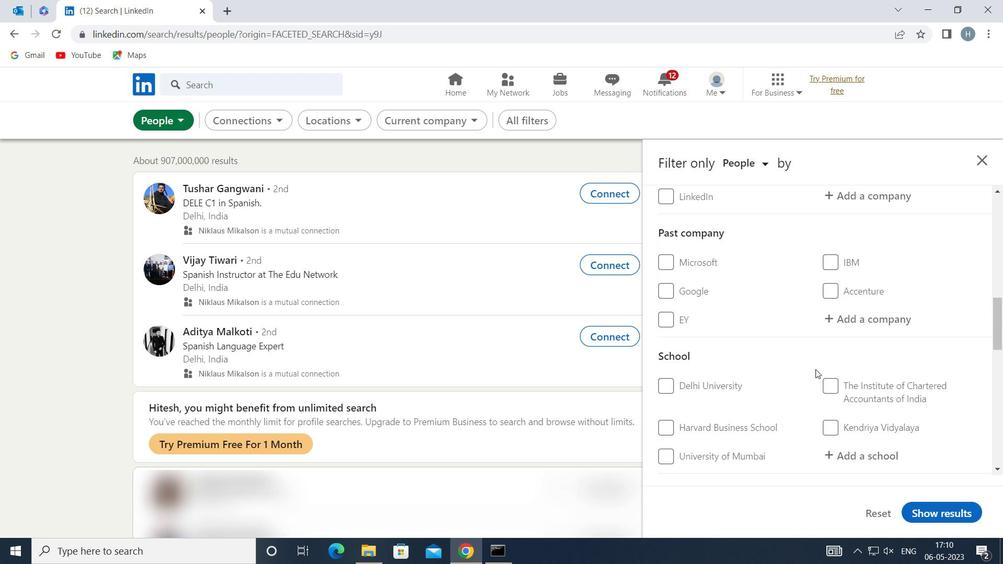 
Action: Mouse moved to (881, 302)
Screenshot: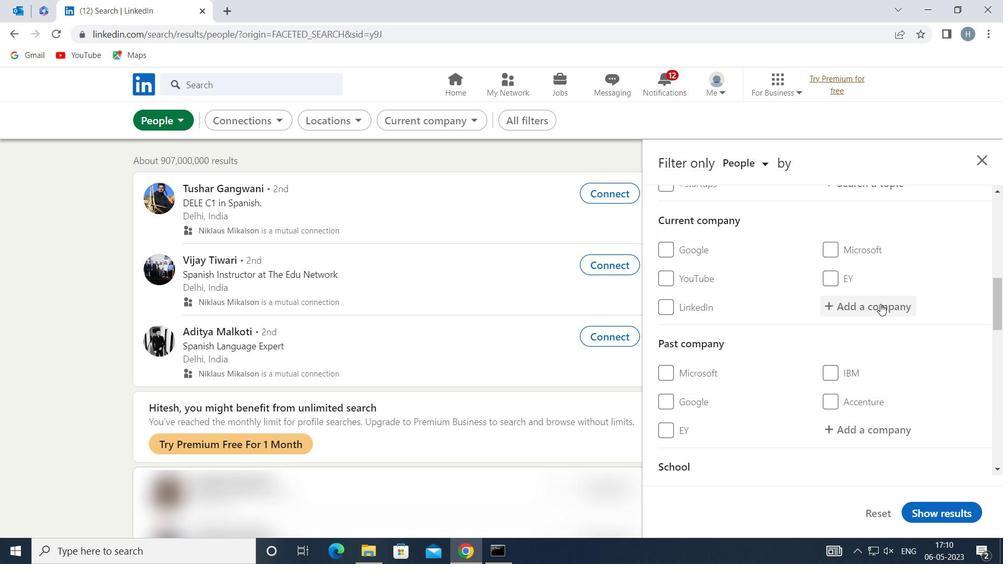 
Action: Mouse pressed left at (881, 302)
Screenshot: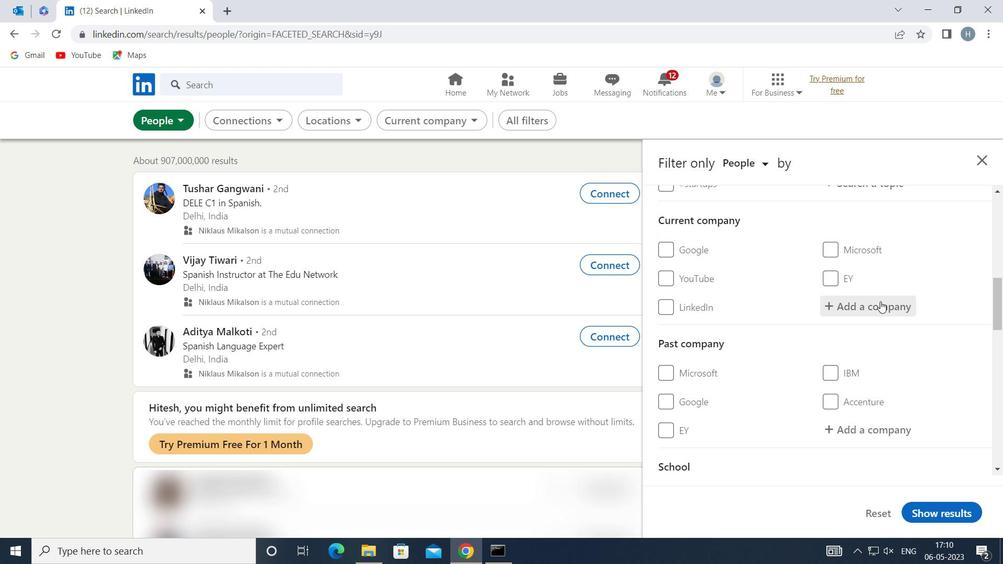 
Action: Key pressed <Key.shift>NET25
Screenshot: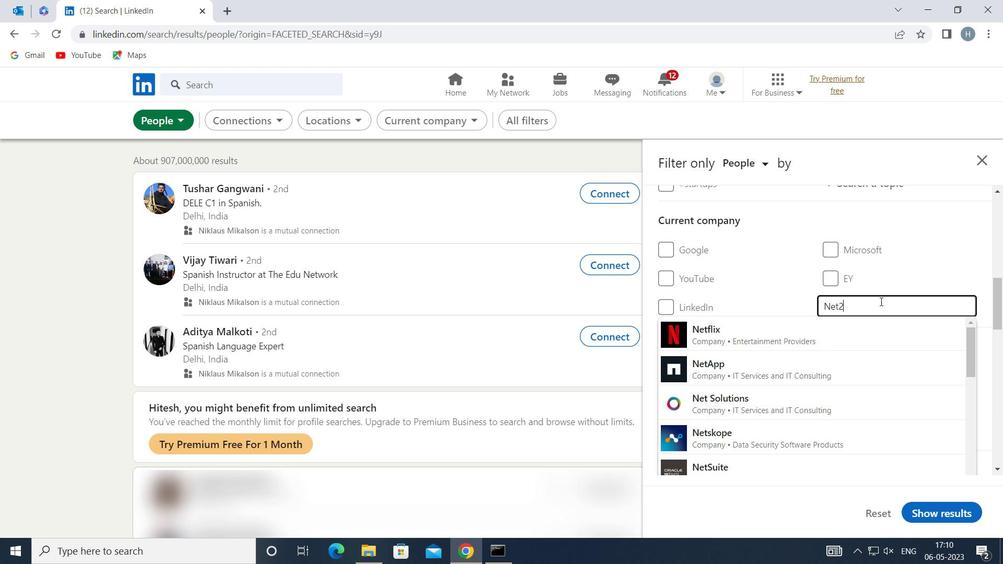 
Action: Mouse moved to (862, 318)
Screenshot: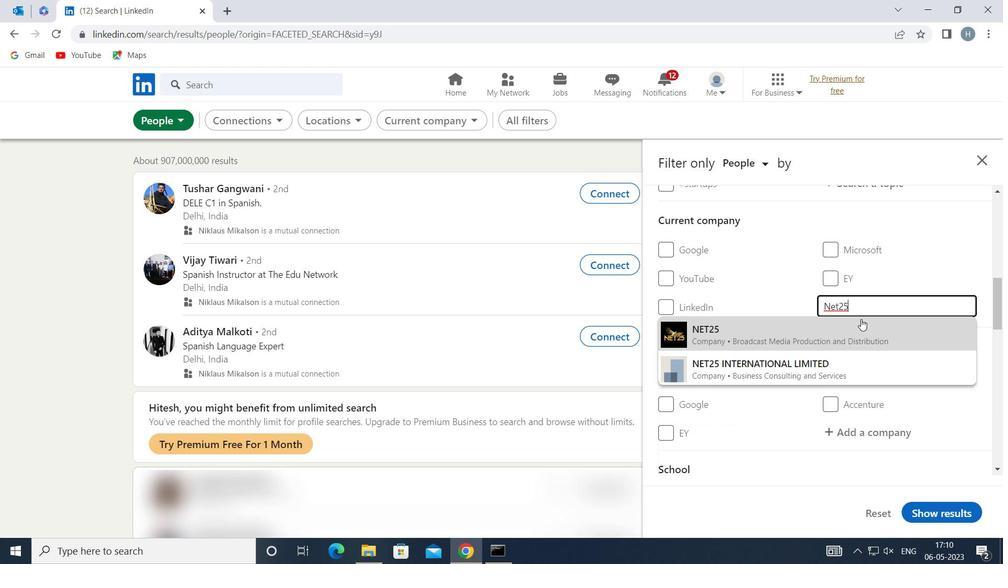 
Action: Key pressed <Key.backspace>
Screenshot: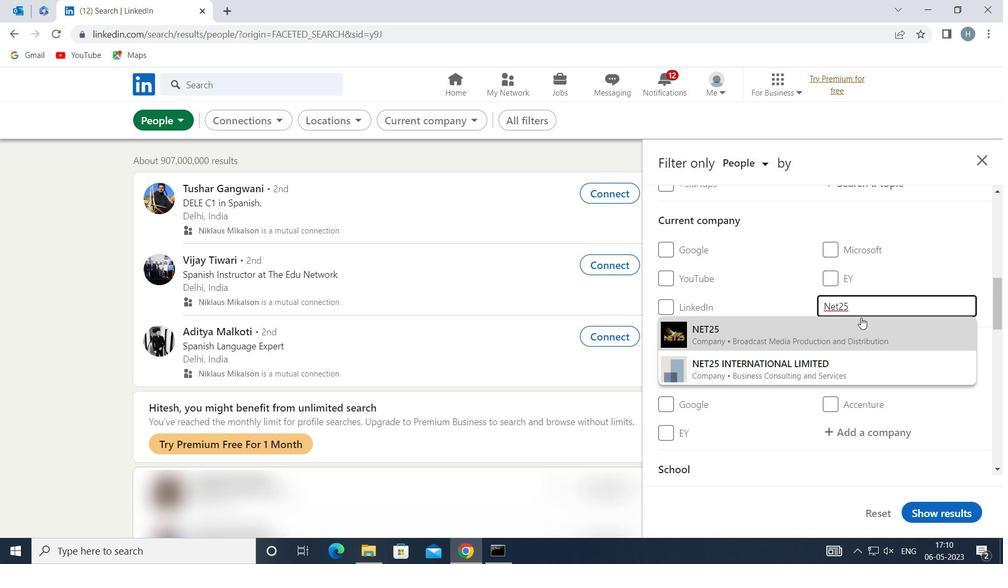 
Action: Mouse moved to (862, 316)
Screenshot: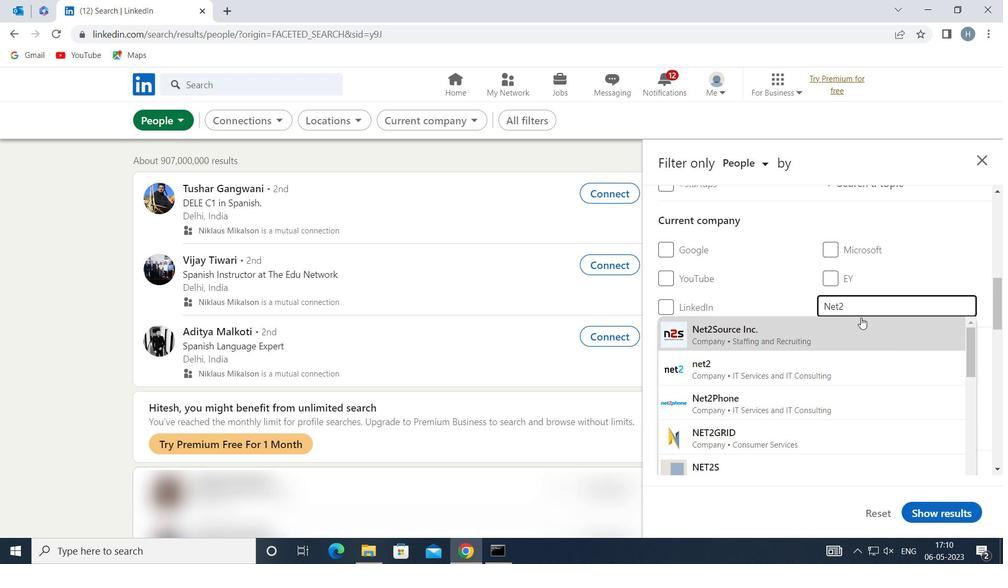 
Action: Key pressed <Key.shift>S
Screenshot: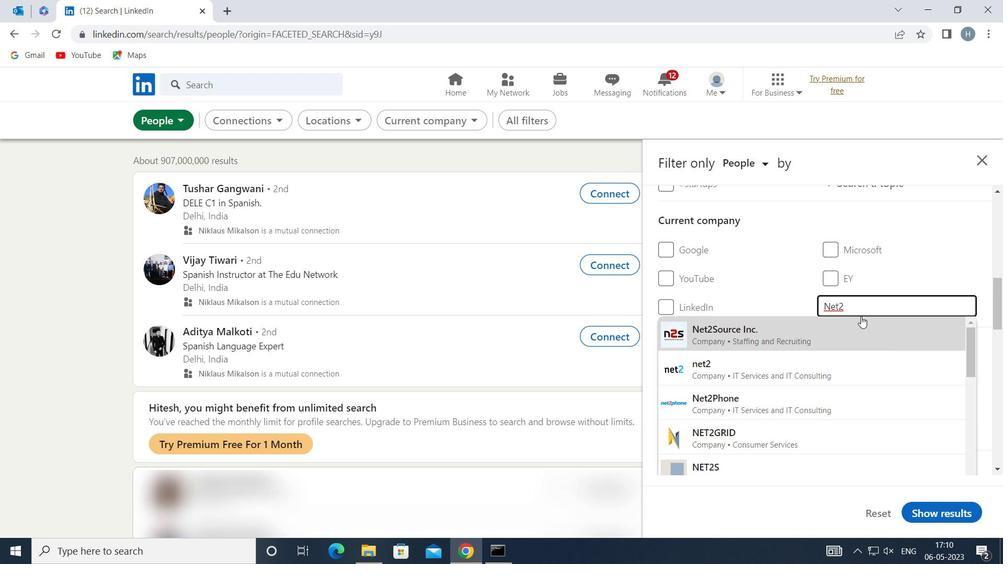 
Action: Mouse moved to (827, 328)
Screenshot: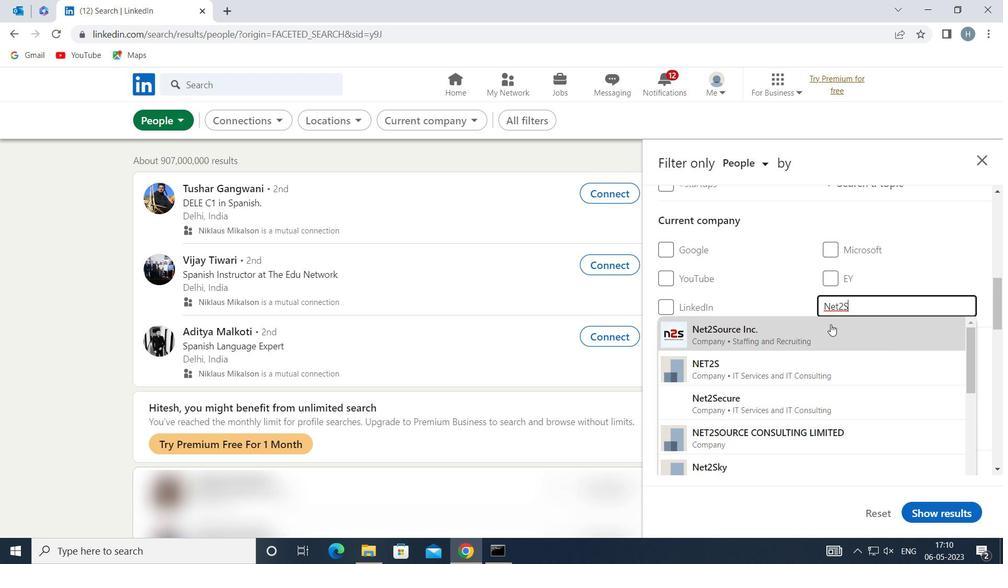 
Action: Mouse pressed left at (827, 328)
Screenshot: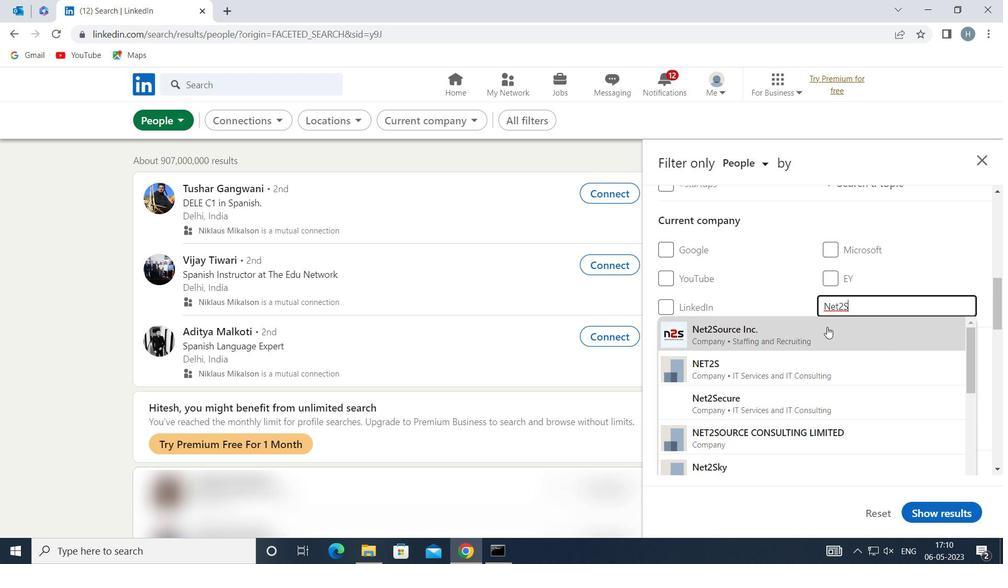 
Action: Mouse moved to (801, 327)
Screenshot: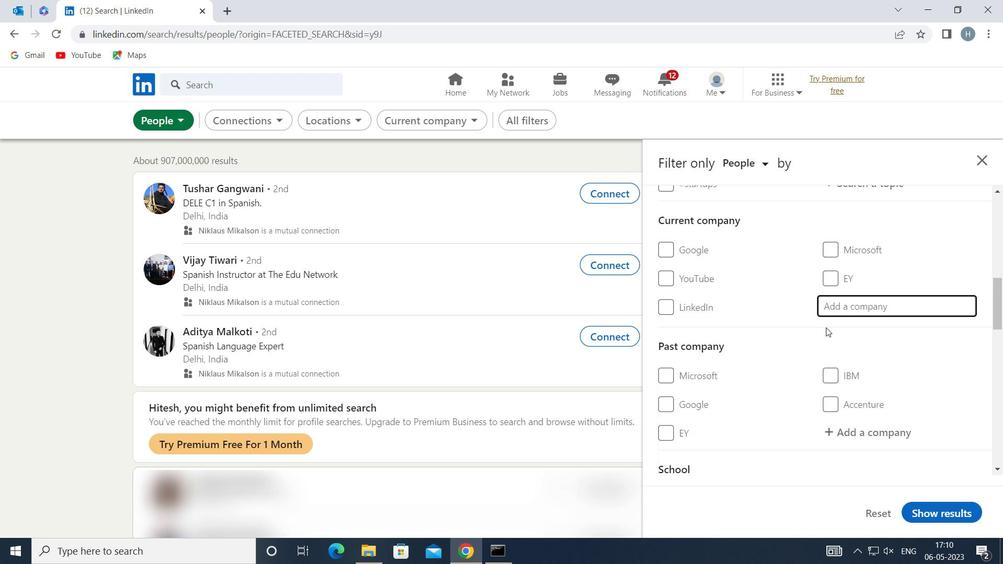 
Action: Mouse scrolled (801, 327) with delta (0, 0)
Screenshot: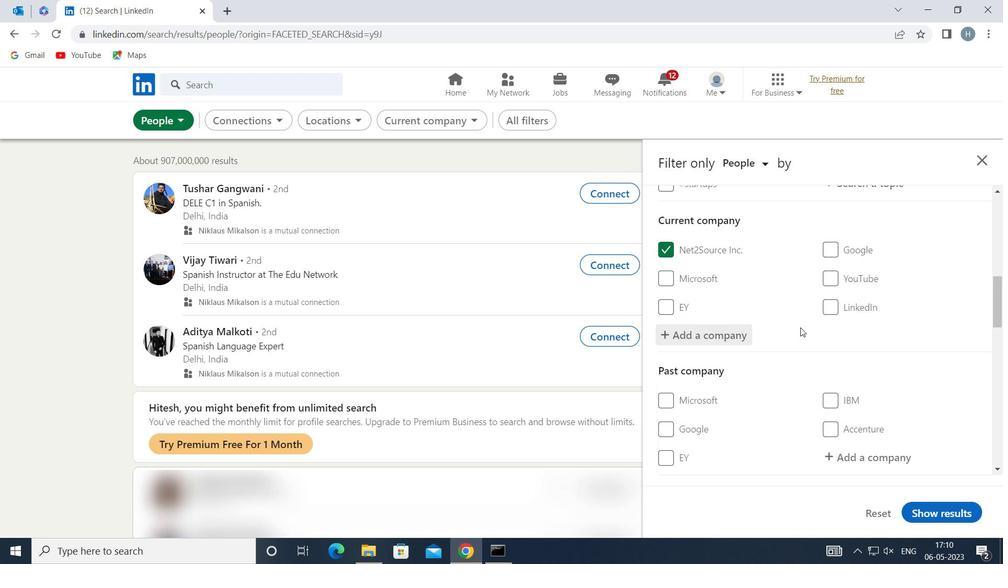 
Action: Mouse moved to (799, 327)
Screenshot: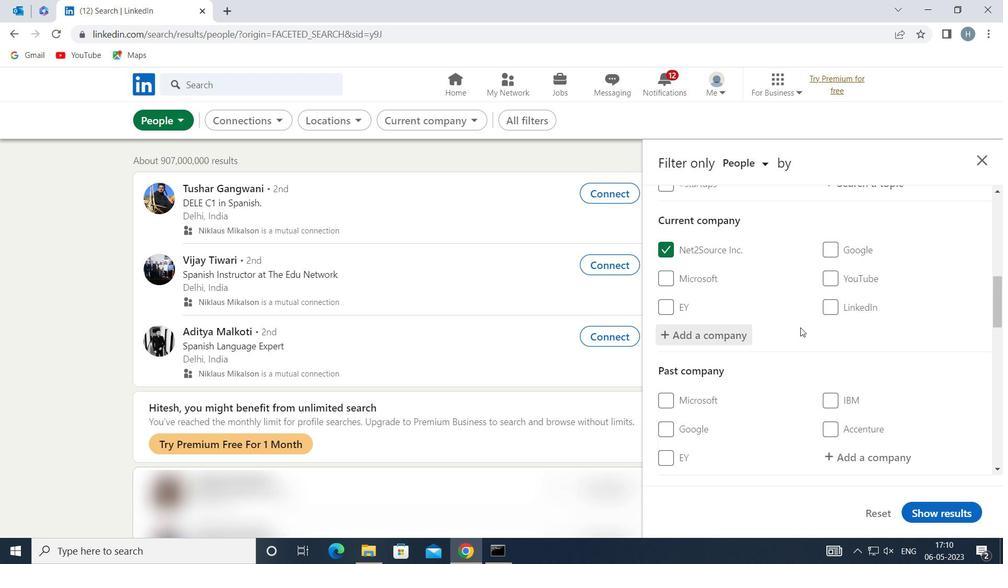 
Action: Mouse scrolled (799, 327) with delta (0, 0)
Screenshot: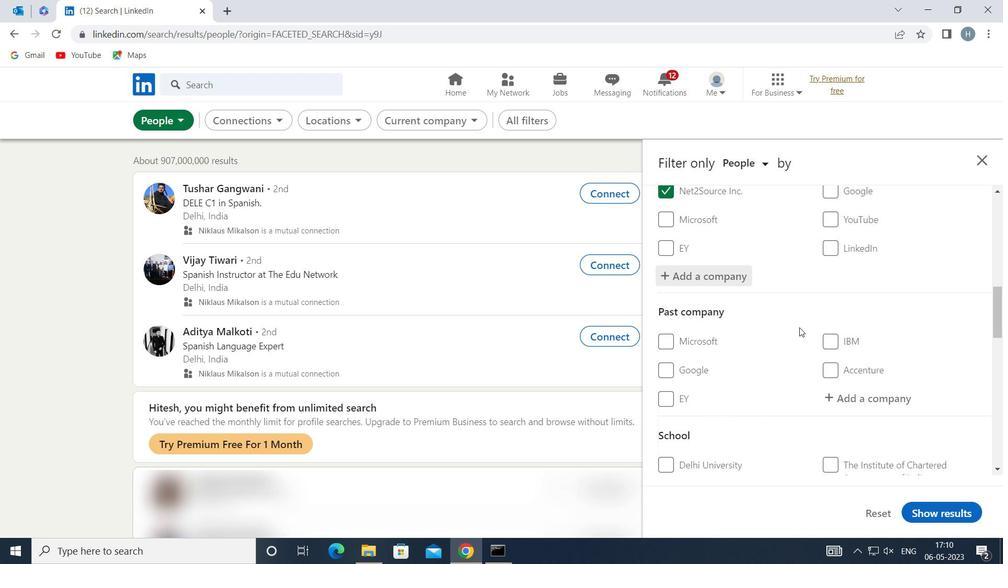 
Action: Mouse scrolled (799, 327) with delta (0, 0)
Screenshot: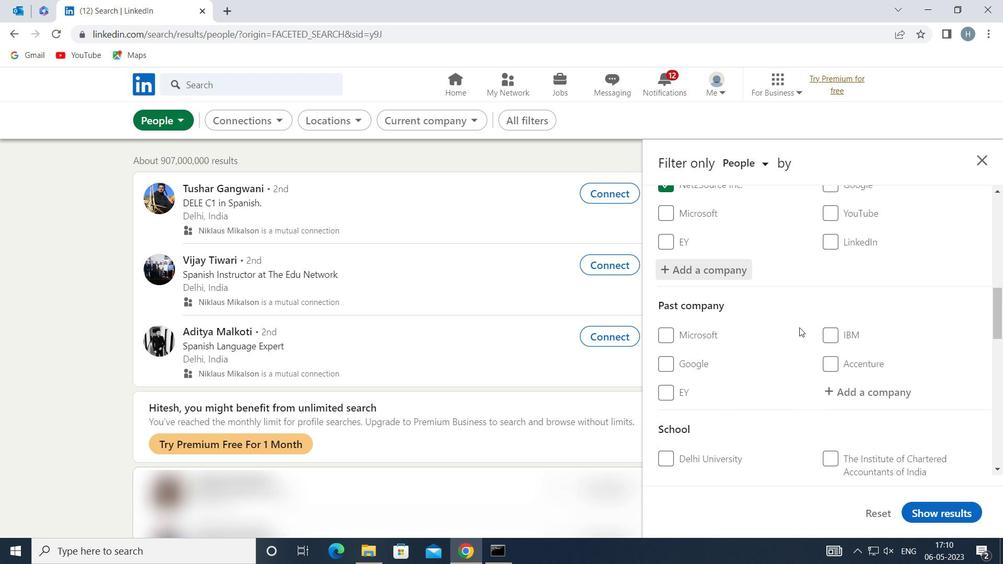 
Action: Mouse moved to (852, 332)
Screenshot: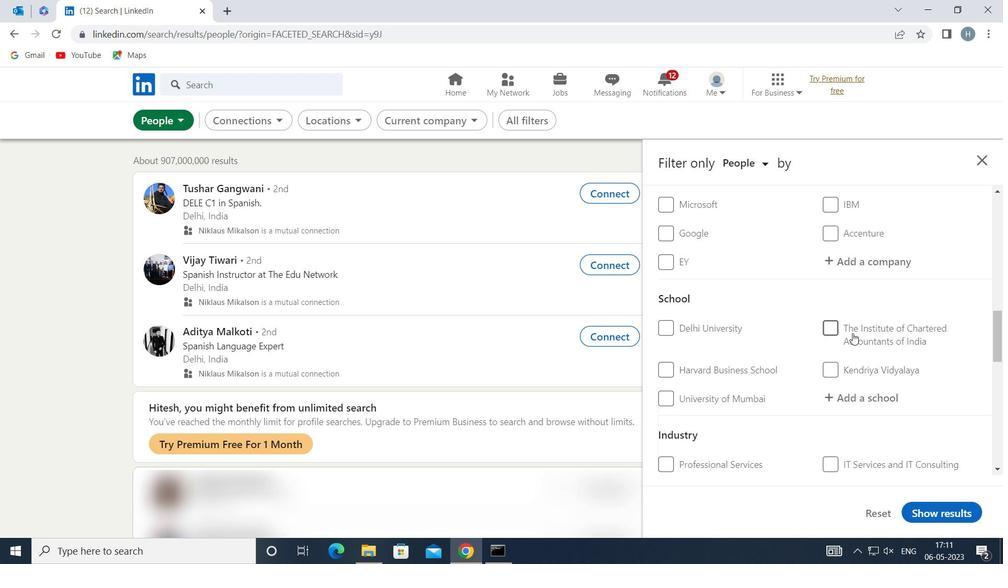 
Action: Mouse scrolled (852, 331) with delta (0, 0)
Screenshot: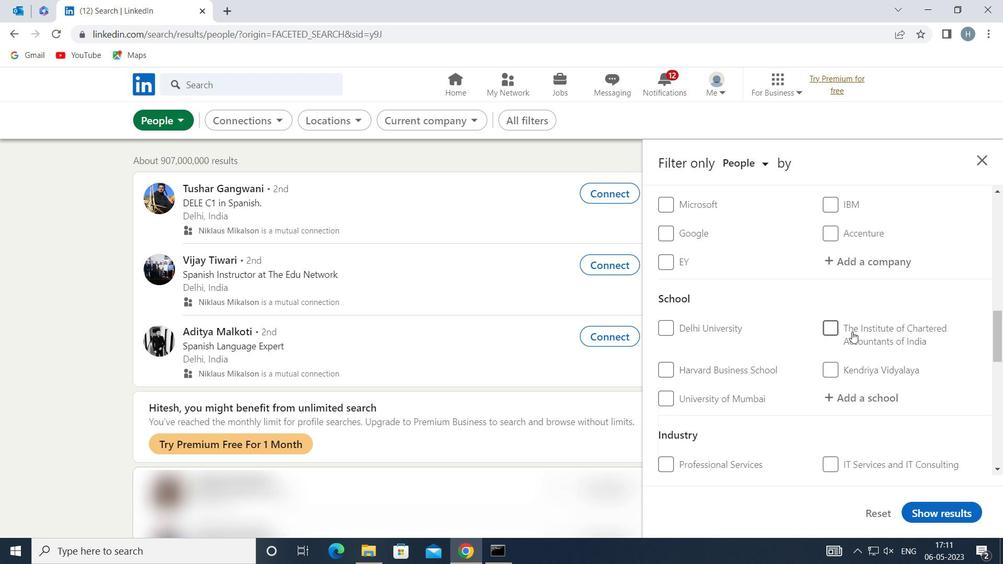 
Action: Mouse moved to (877, 327)
Screenshot: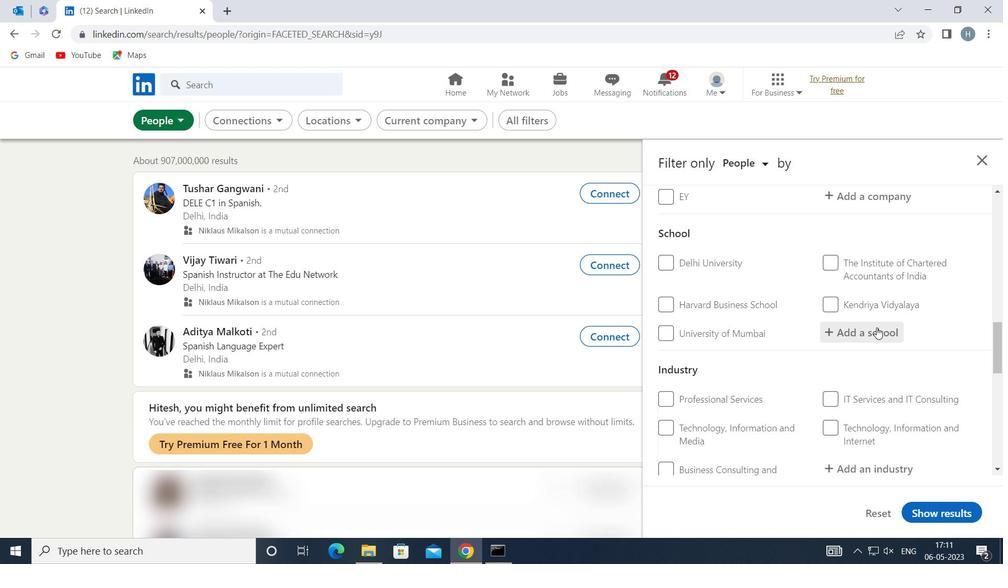
Action: Mouse pressed left at (877, 327)
Screenshot: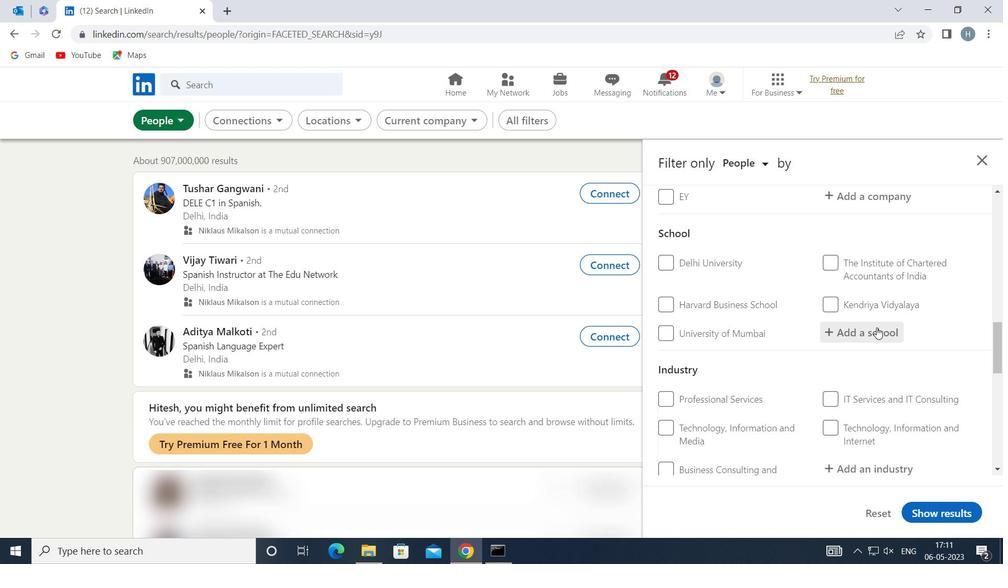 
Action: Key pressed <Key.shift>ST<Key.space><Key.shift>AGNES<Key.space><Key.shift>COLL
Screenshot: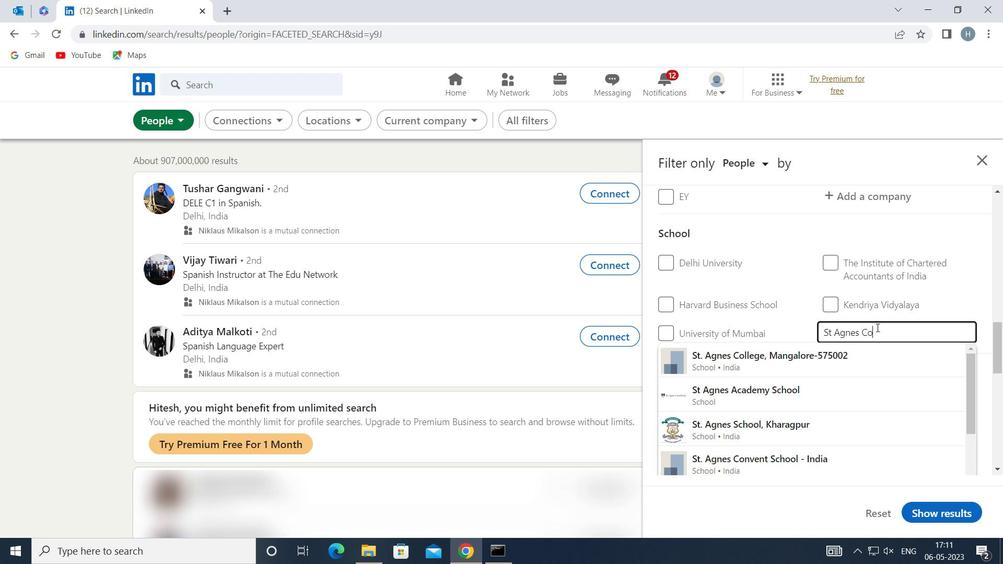 
Action: Mouse moved to (861, 349)
Screenshot: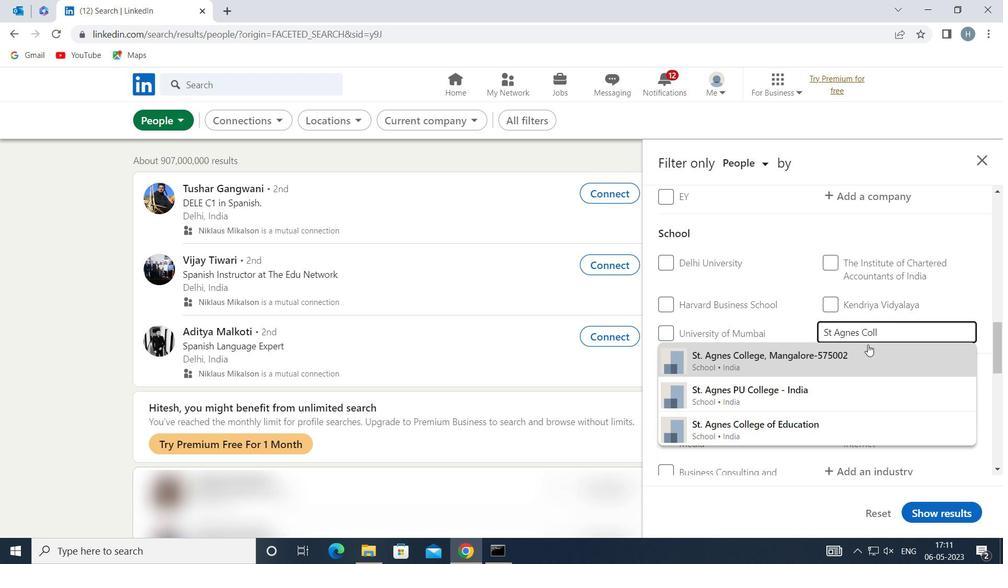 
Action: Mouse pressed left at (861, 349)
Screenshot: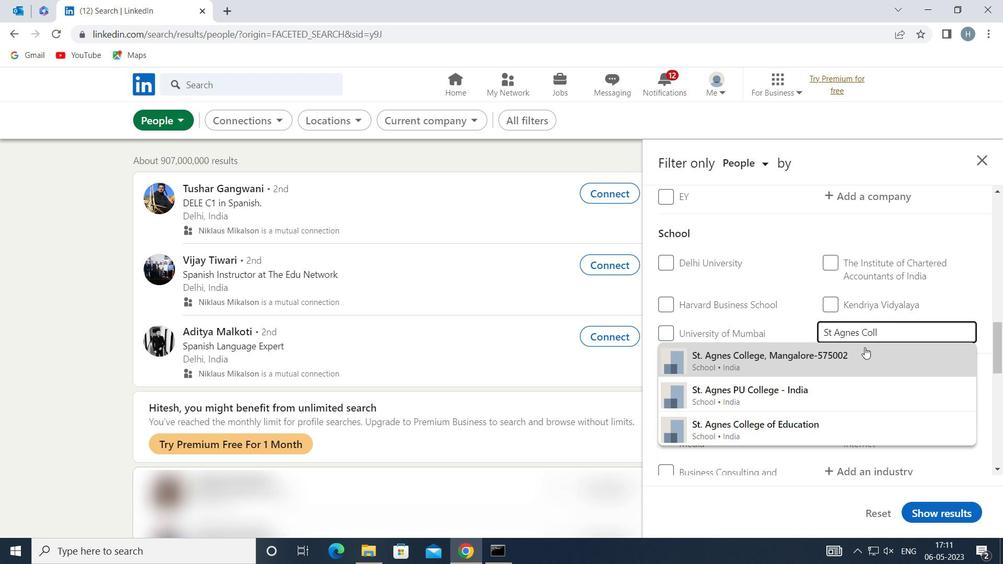 
Action: Mouse moved to (839, 349)
Screenshot: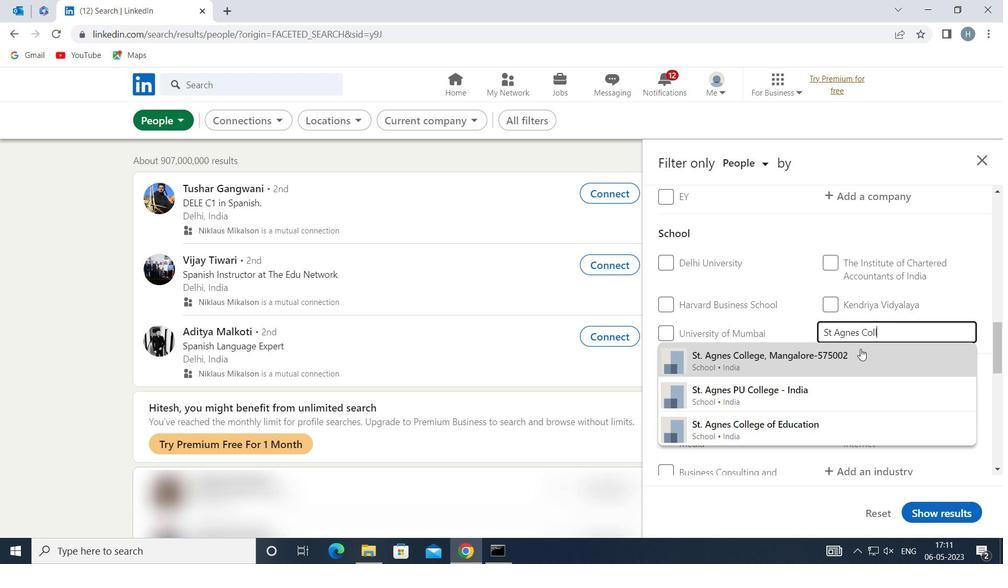 
Action: Mouse scrolled (839, 349) with delta (0, 0)
Screenshot: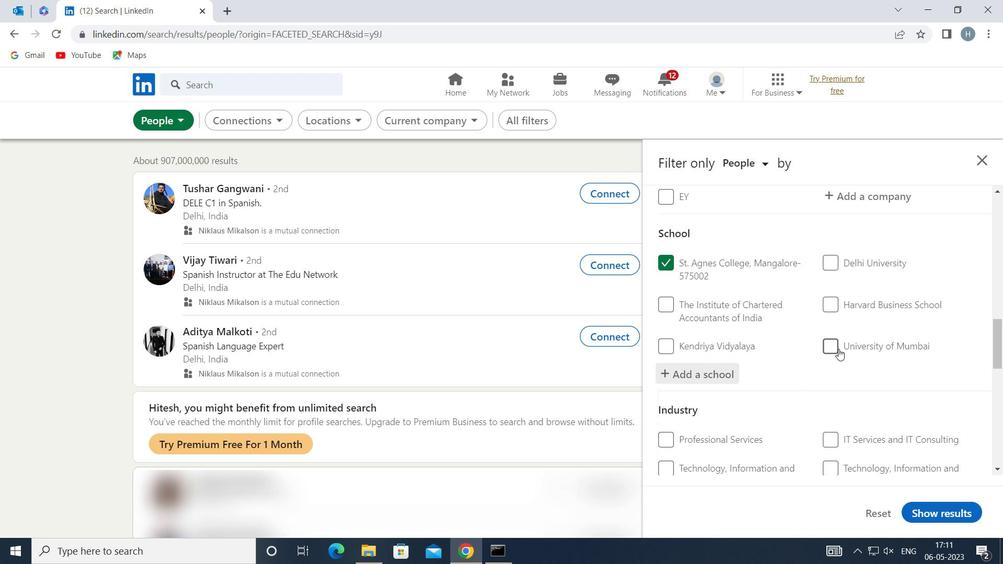 
Action: Mouse scrolled (839, 349) with delta (0, 0)
Screenshot: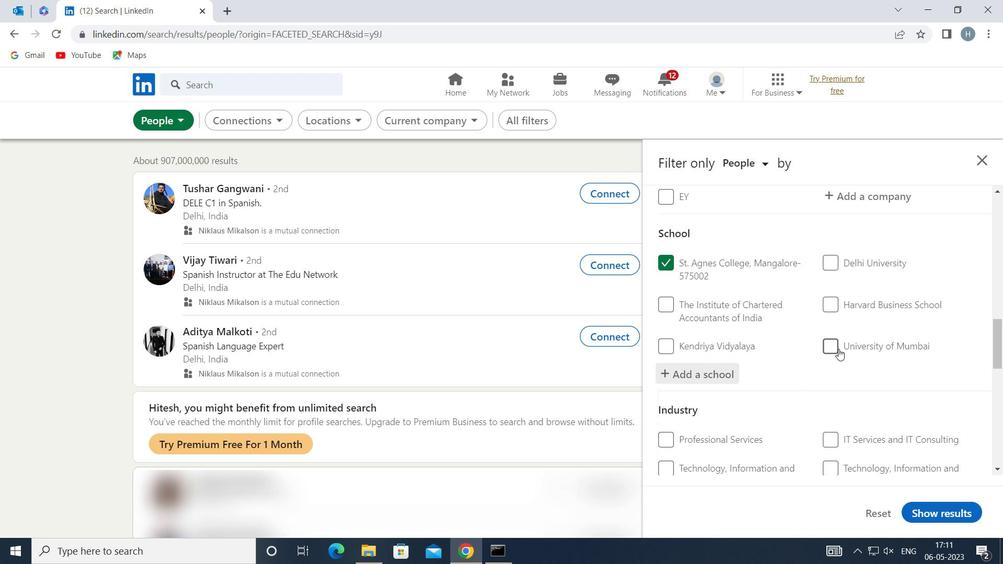 
Action: Mouse moved to (837, 340)
Screenshot: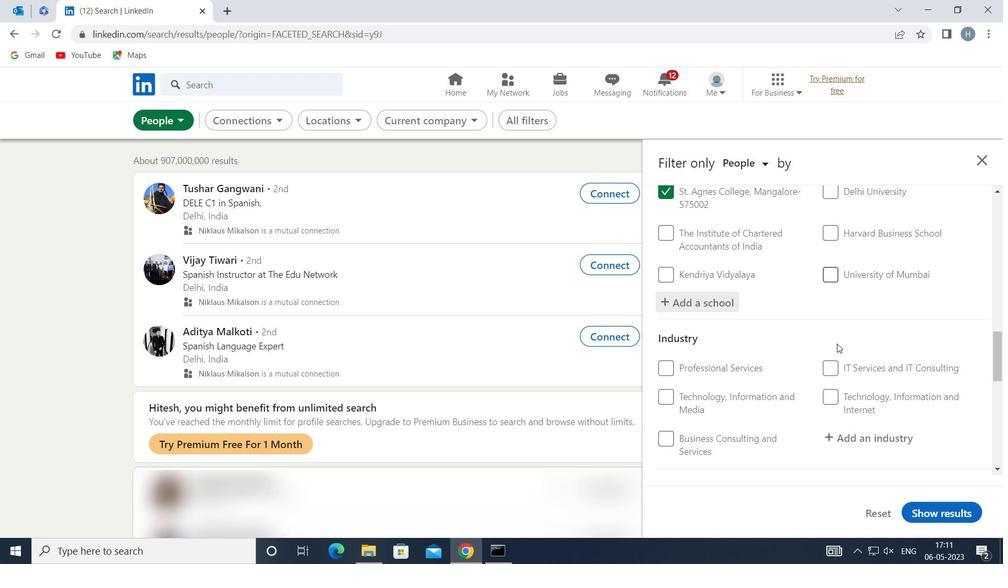 
Action: Mouse scrolled (837, 339) with delta (0, 0)
Screenshot: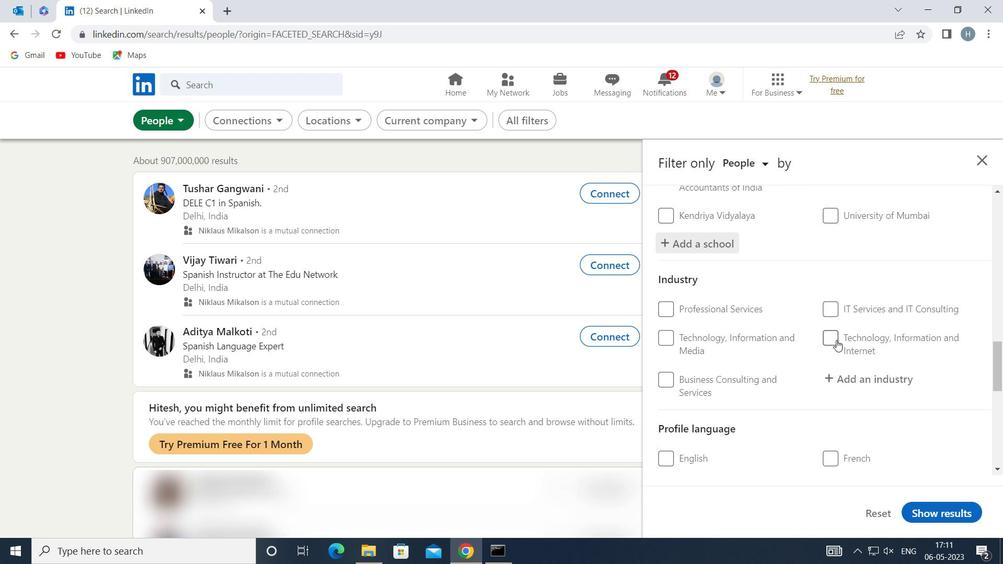 
Action: Mouse moved to (881, 314)
Screenshot: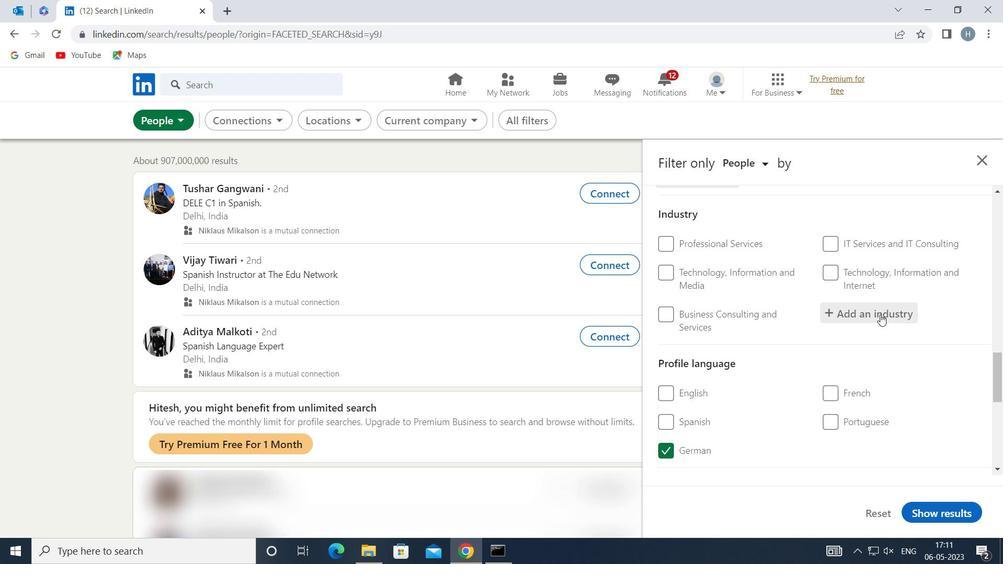 
Action: Mouse pressed left at (881, 314)
Screenshot: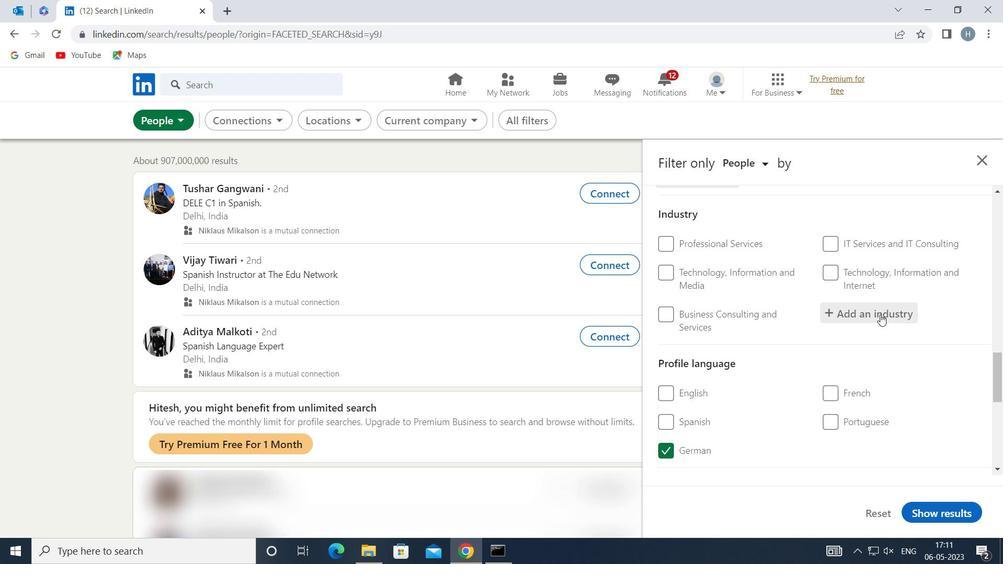
Action: Key pressed <Key.shift>ARMED<Key.space><Key.shift>F
Screenshot: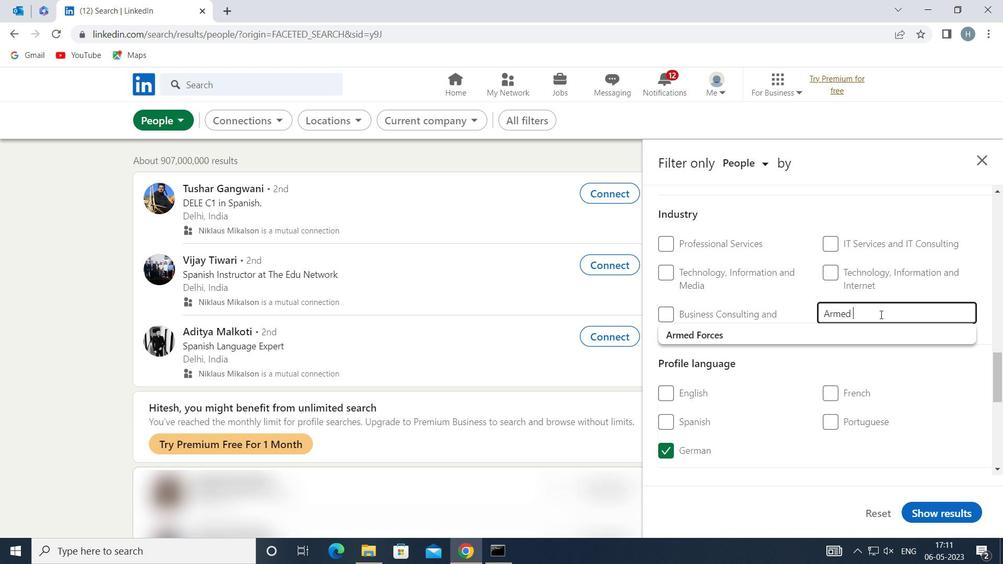 
Action: Mouse moved to (863, 328)
Screenshot: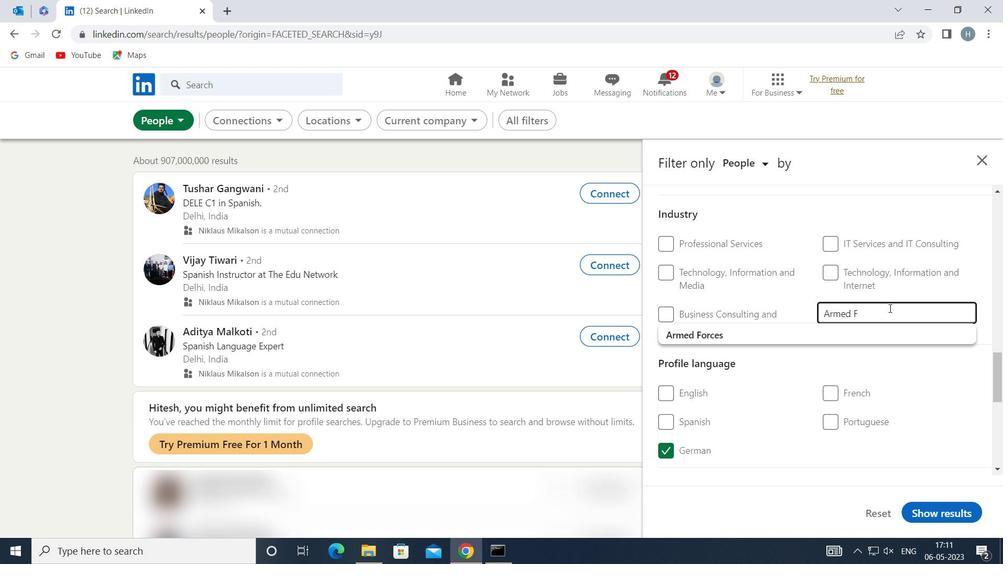 
Action: Mouse pressed left at (863, 328)
Screenshot: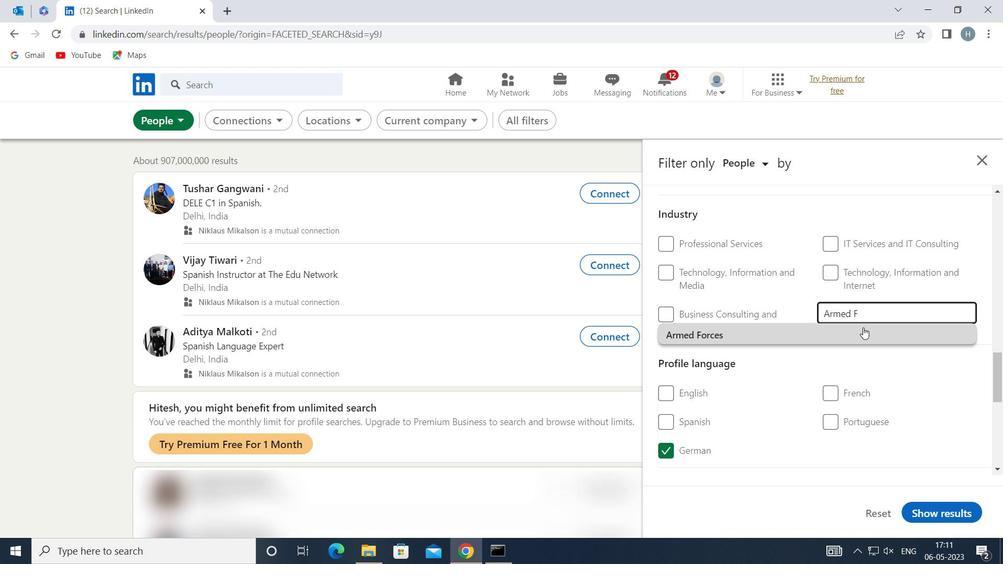 
Action: Mouse moved to (863, 328)
Screenshot: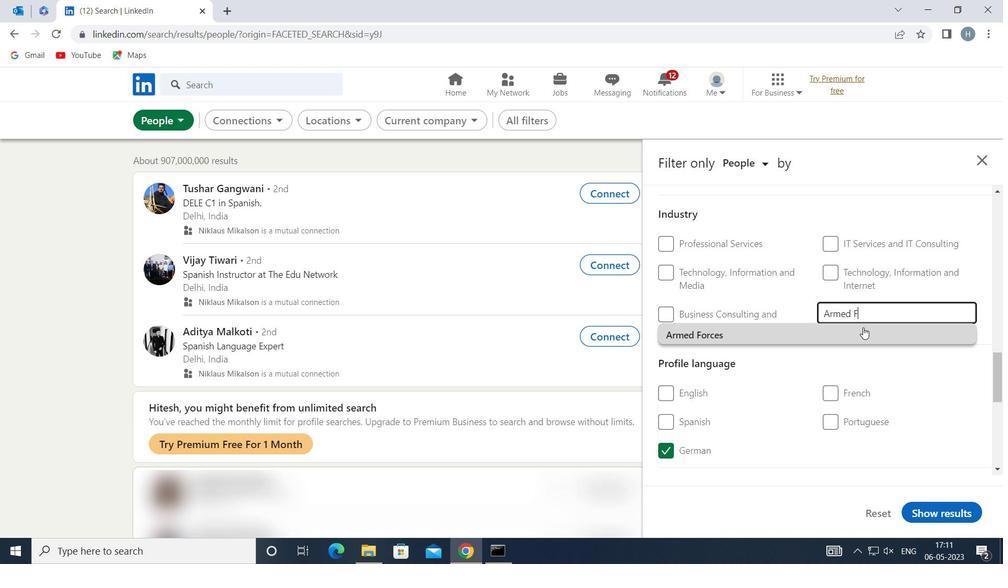 
Action: Mouse scrolled (863, 327) with delta (0, 0)
Screenshot: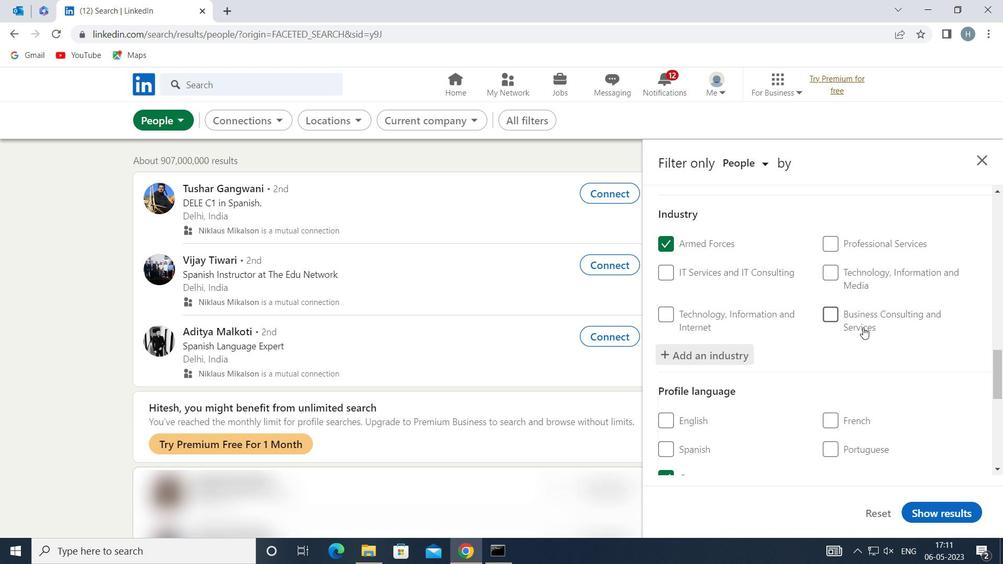 
Action: Mouse moved to (863, 329)
Screenshot: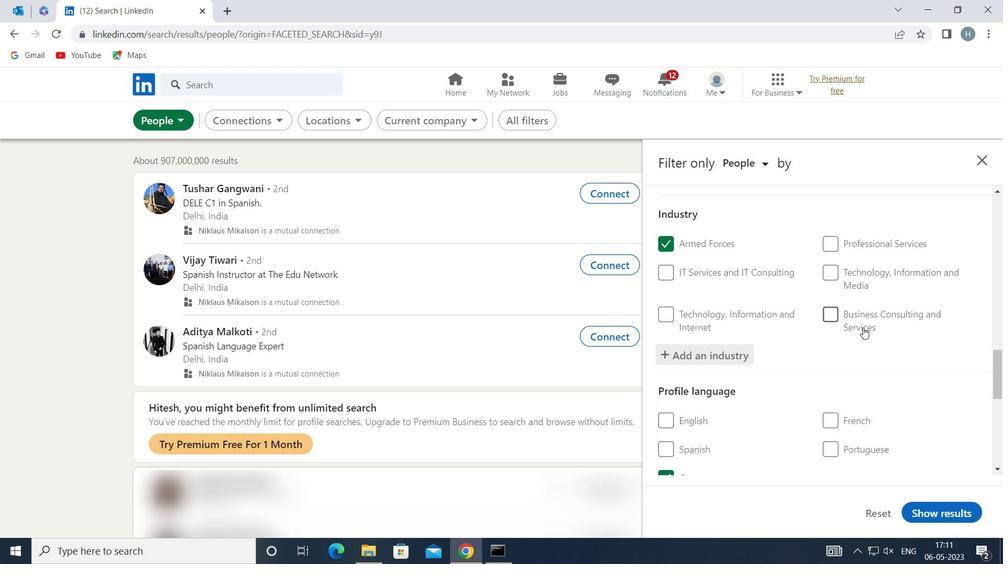 
Action: Mouse scrolled (863, 328) with delta (0, 0)
Screenshot: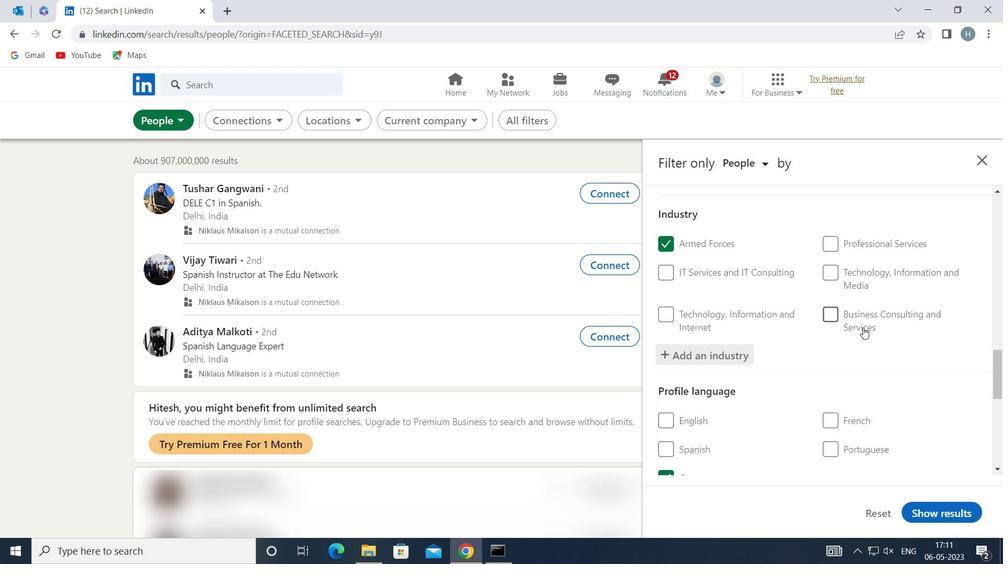 
Action: Mouse moved to (851, 326)
Screenshot: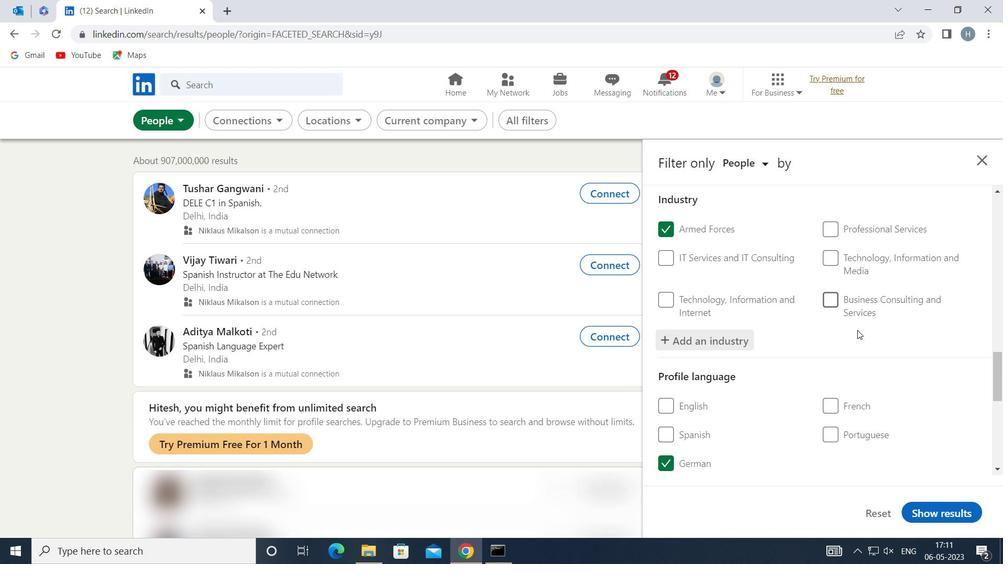 
Action: Mouse scrolled (851, 326) with delta (0, 0)
Screenshot: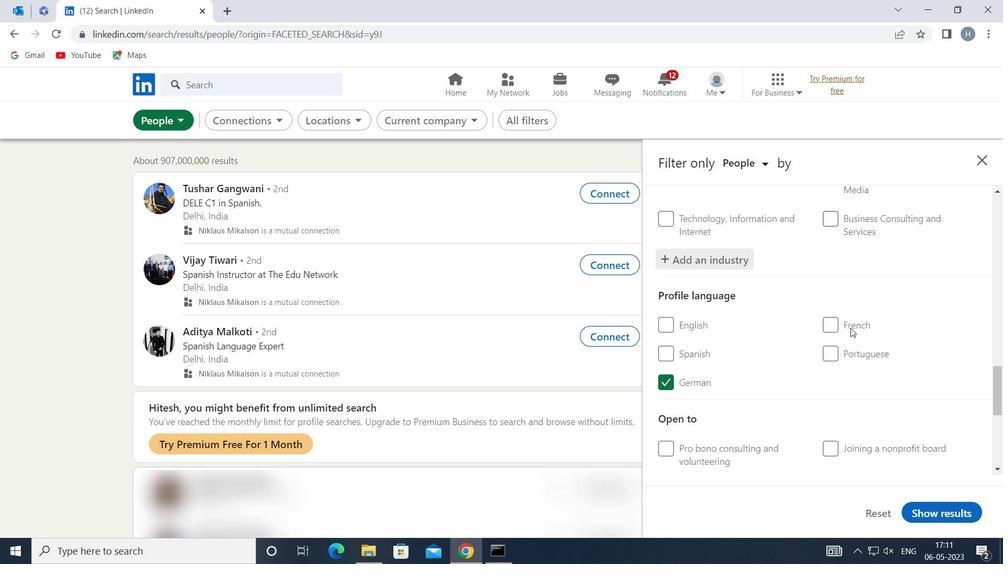 
Action: Mouse moved to (851, 324)
Screenshot: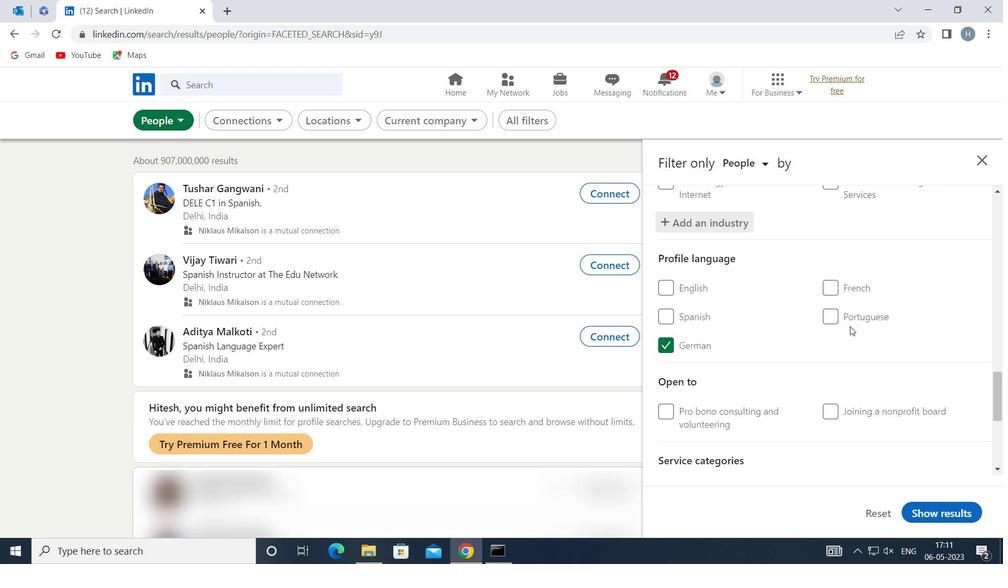 
Action: Mouse scrolled (851, 324) with delta (0, 0)
Screenshot: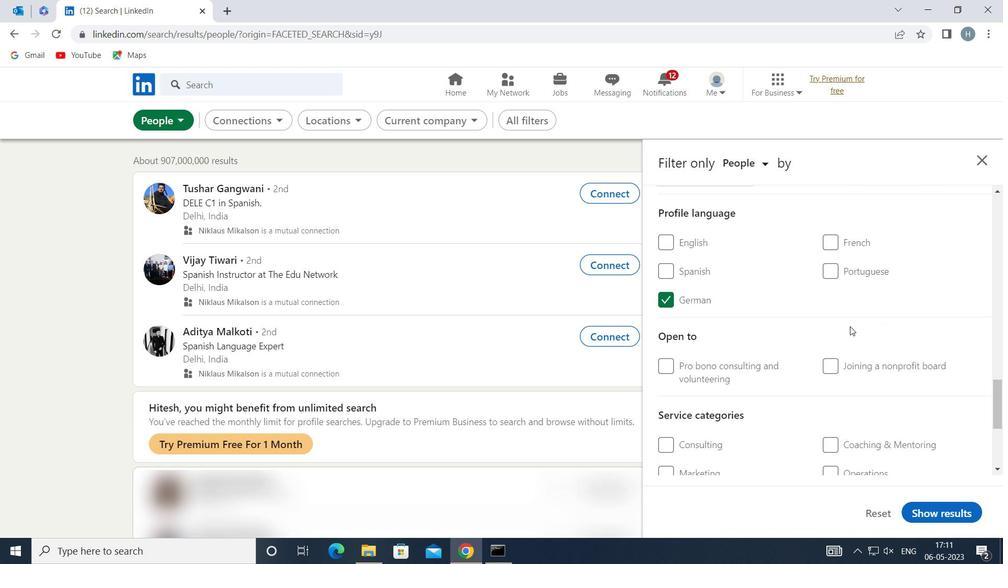 
Action: Mouse scrolled (851, 324) with delta (0, 0)
Screenshot: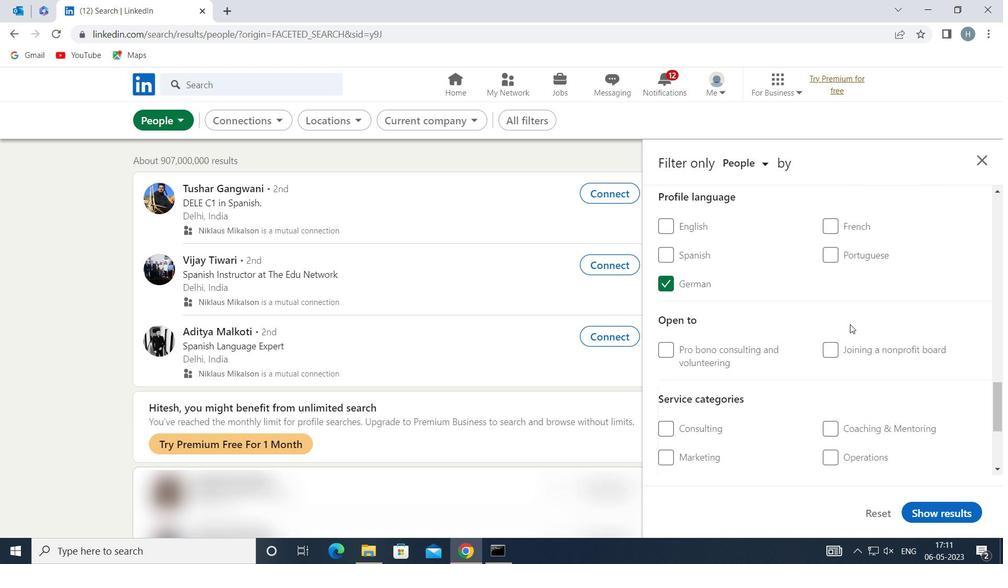 
Action: Mouse scrolled (851, 324) with delta (0, 0)
Screenshot: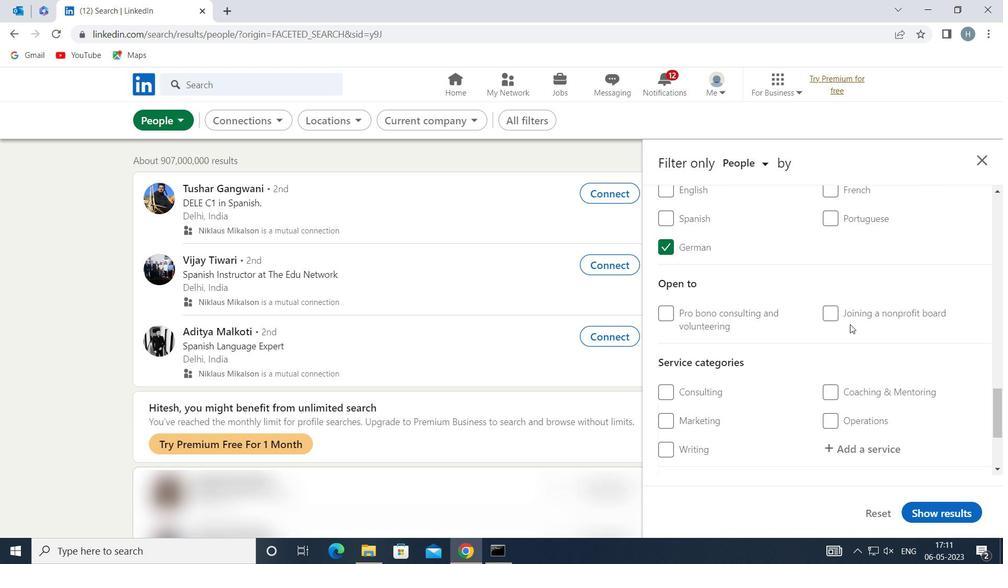
Action: Mouse moved to (880, 290)
Screenshot: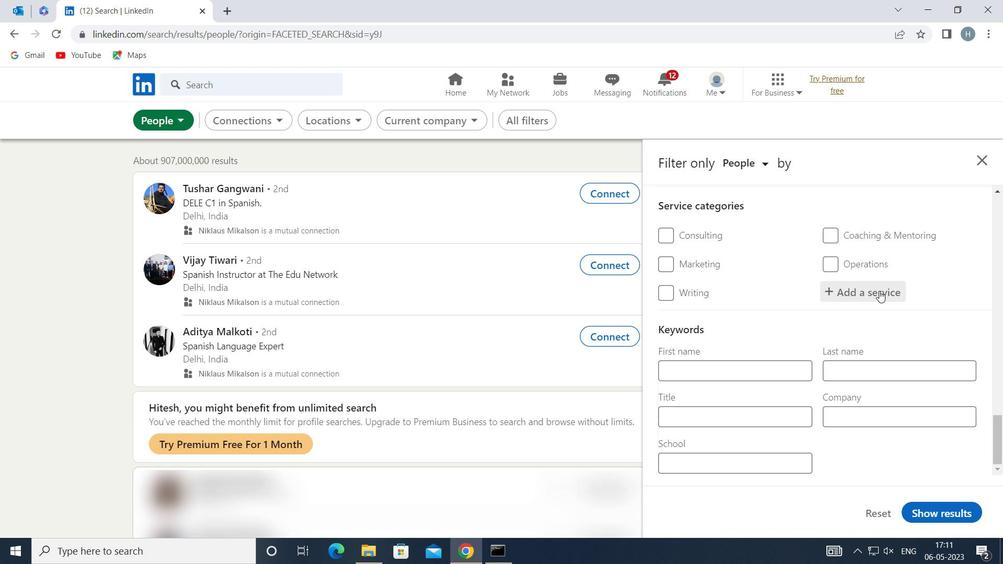 
Action: Mouse pressed left at (880, 290)
Screenshot: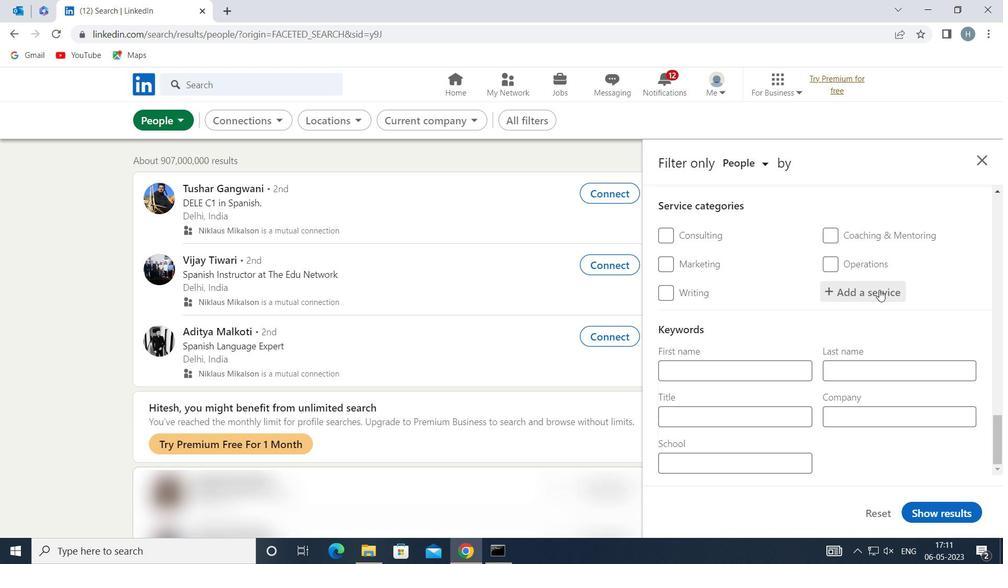 
Action: Key pressed <Key.shift>PACKE
Screenshot: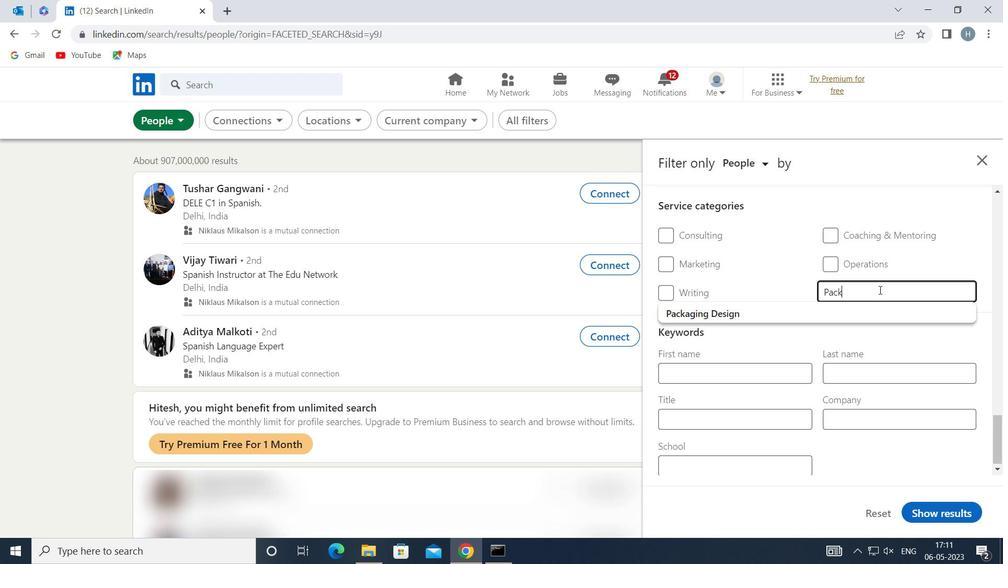 
Action: Mouse moved to (871, 286)
Screenshot: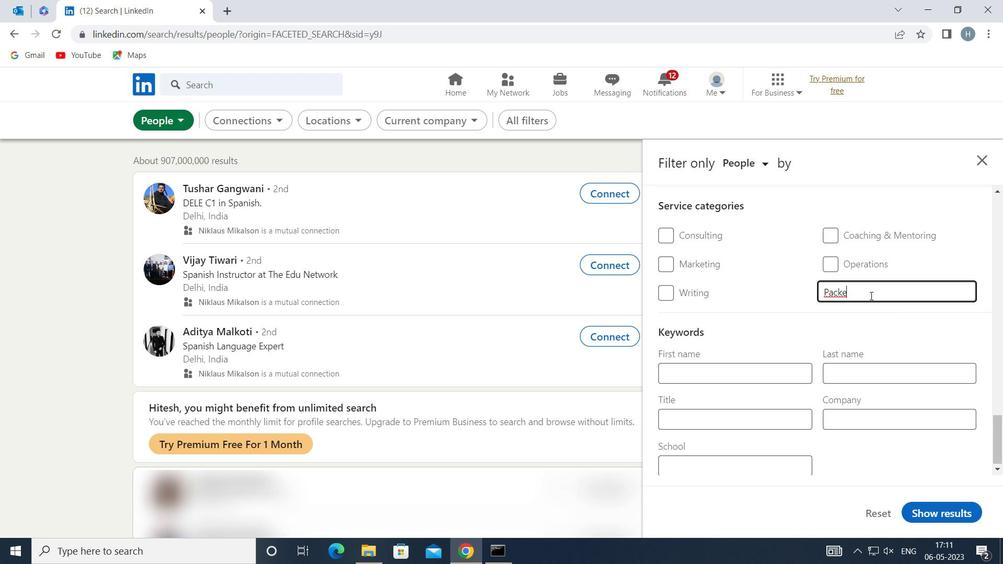 
Action: Key pressed <Key.backspace>
Screenshot: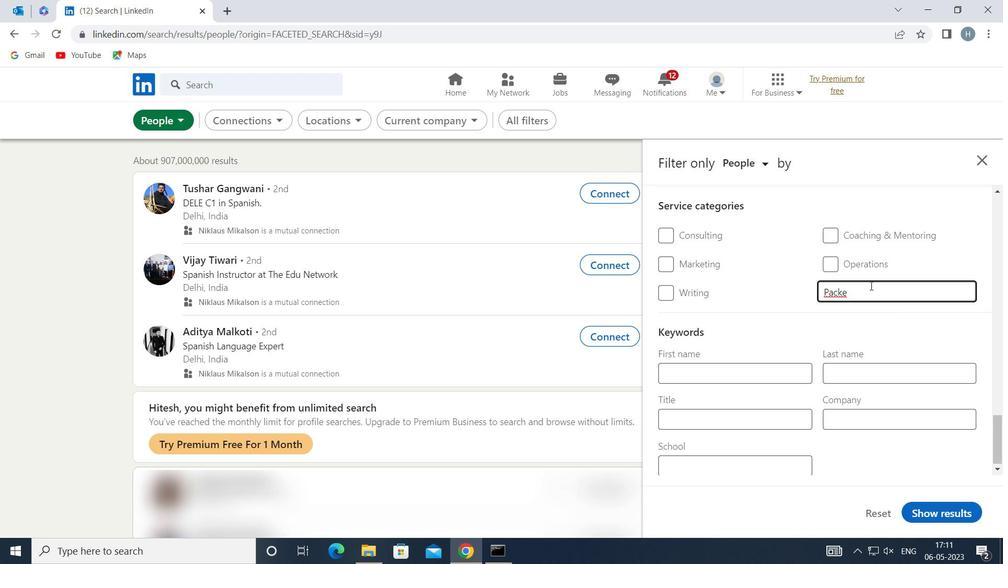 
Action: Mouse moved to (827, 309)
Screenshot: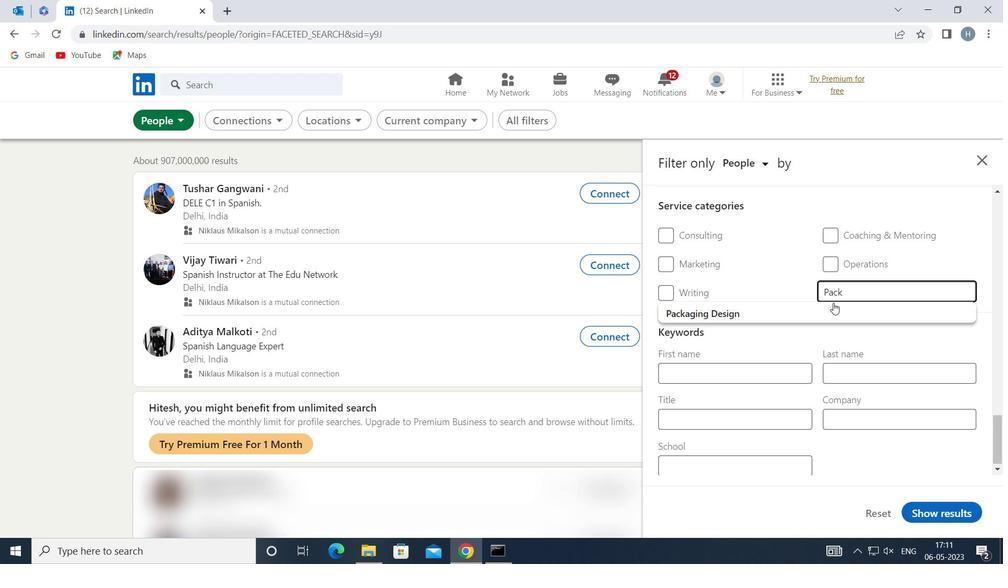 
Action: Mouse pressed left at (827, 309)
Screenshot: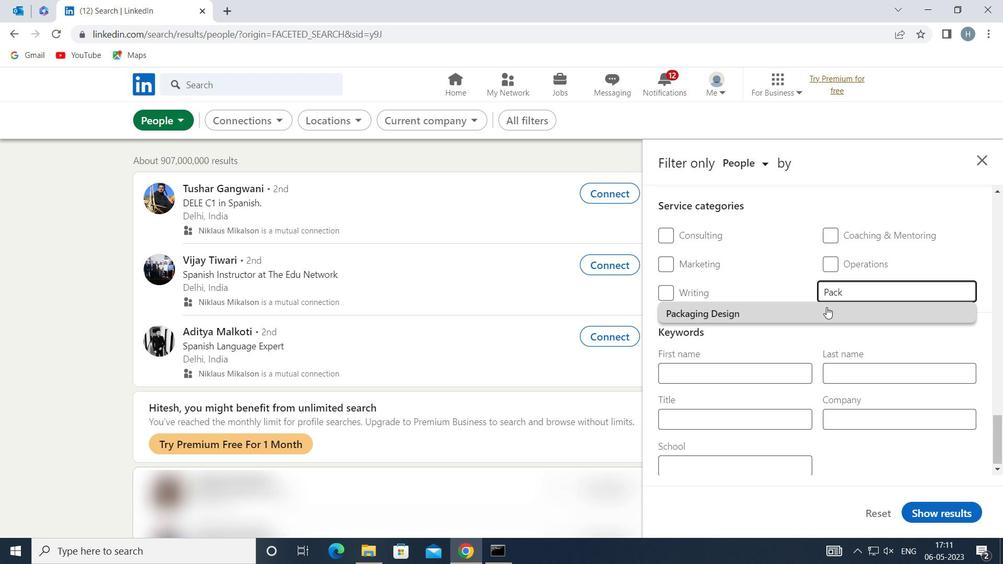 
Action: Mouse moved to (801, 304)
Screenshot: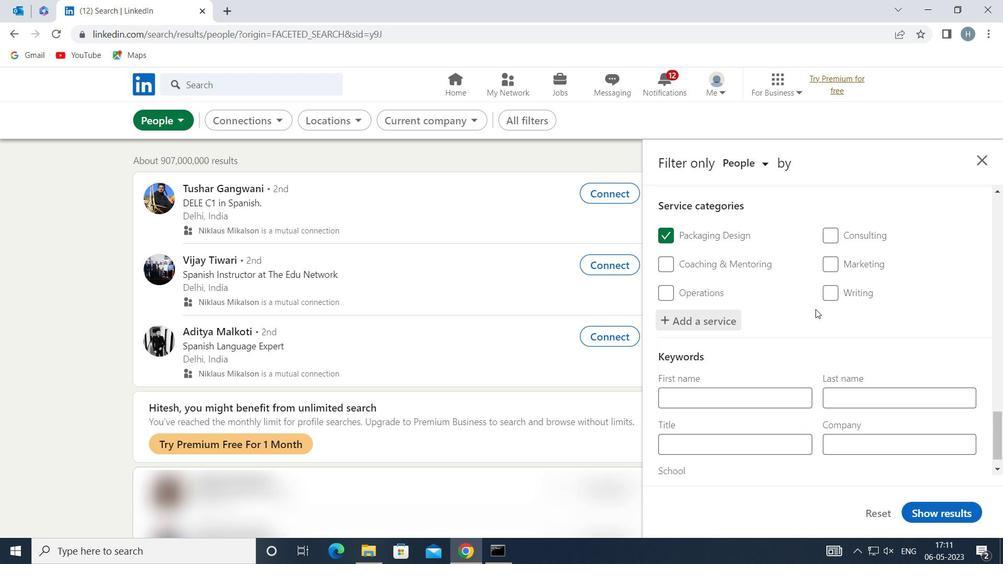 
Action: Mouse scrolled (801, 303) with delta (0, 0)
Screenshot: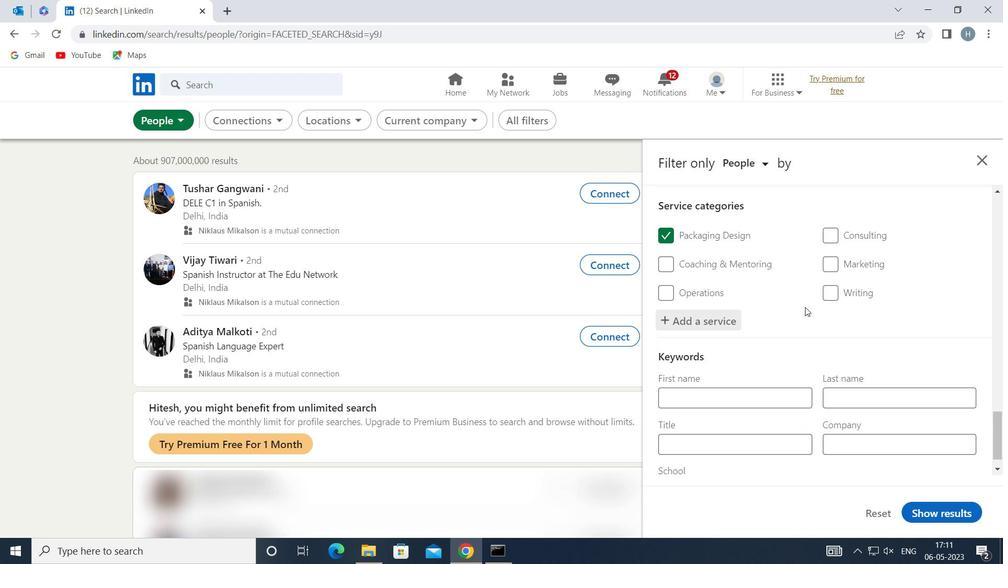 
Action: Mouse scrolled (801, 303) with delta (0, 0)
Screenshot: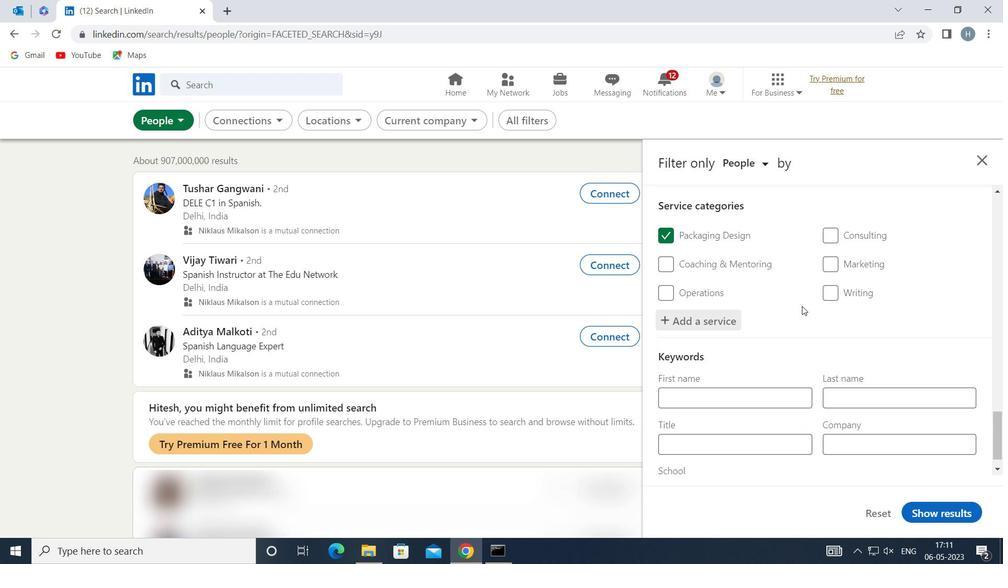 
Action: Mouse moved to (802, 298)
Screenshot: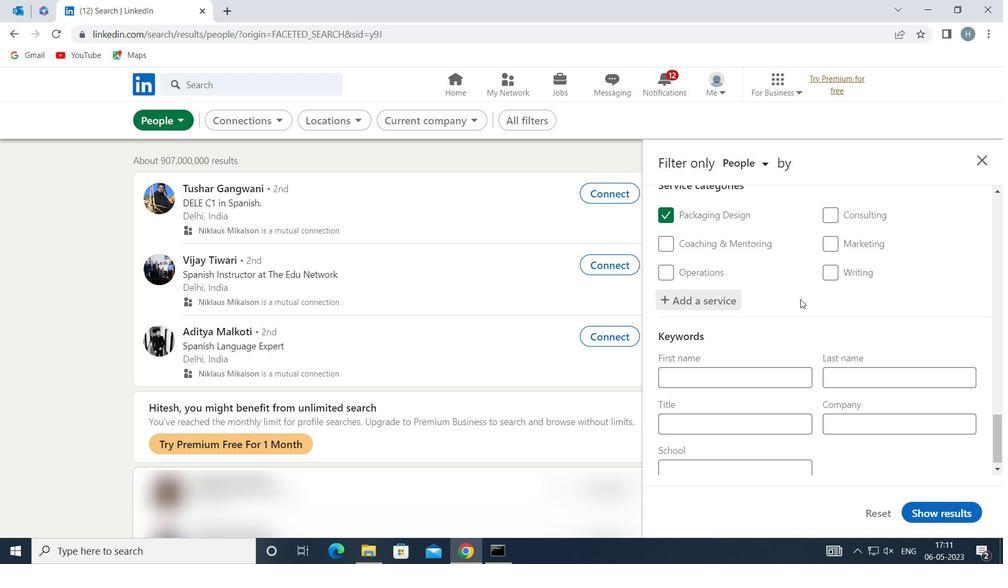
Action: Mouse scrolled (802, 298) with delta (0, 0)
Screenshot: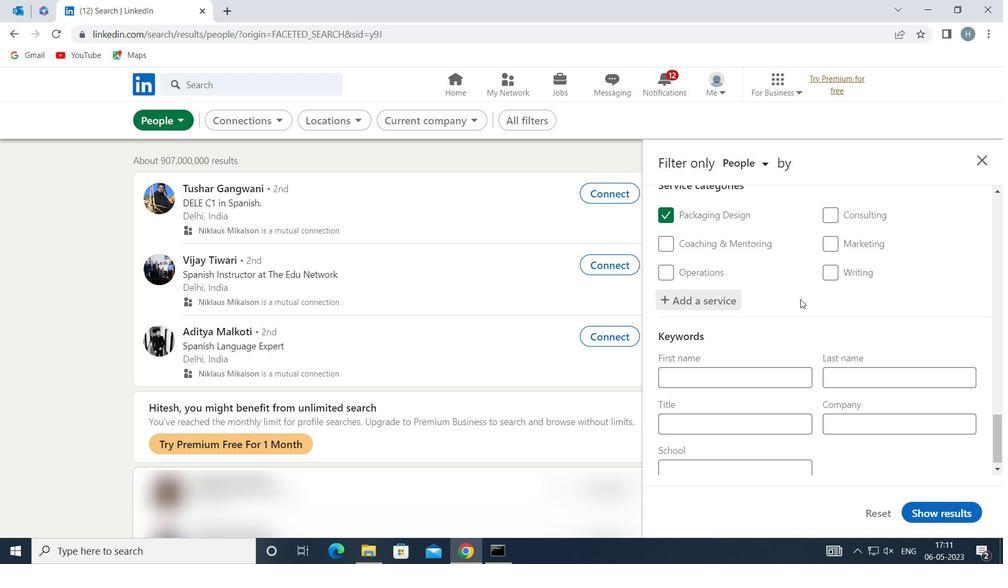
Action: Mouse moved to (802, 302)
Screenshot: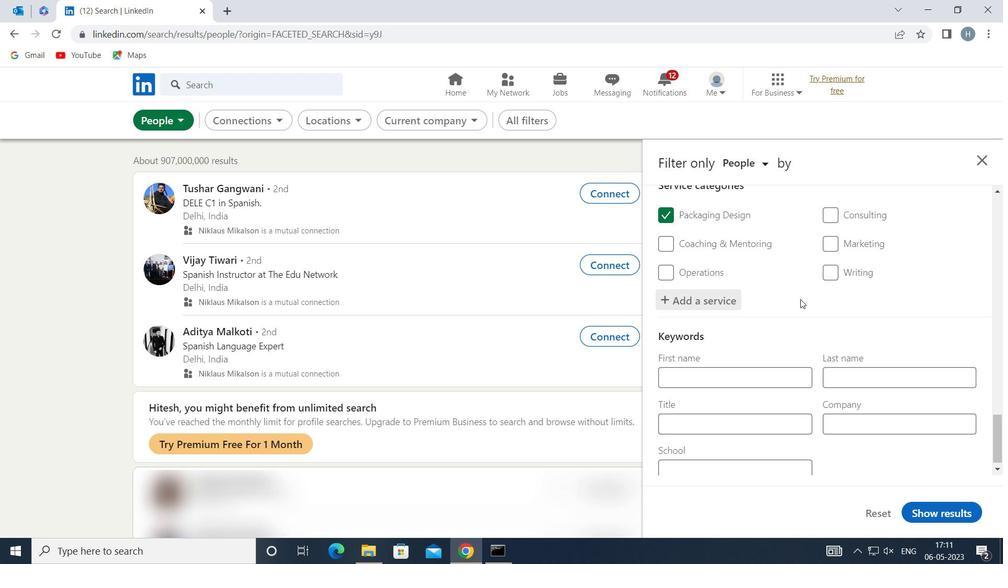 
Action: Mouse scrolled (802, 301) with delta (0, 0)
Screenshot: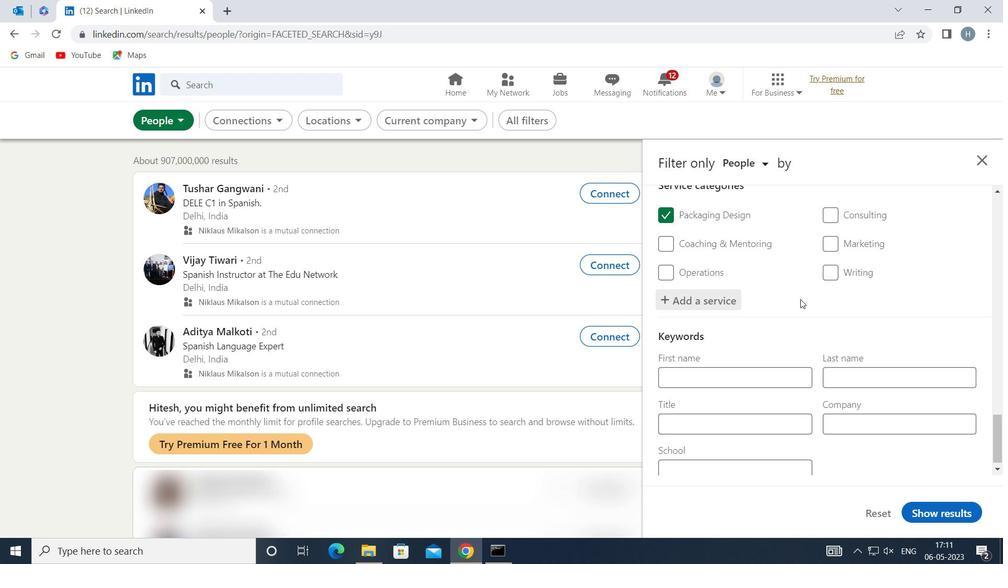 
Action: Mouse moved to (791, 412)
Screenshot: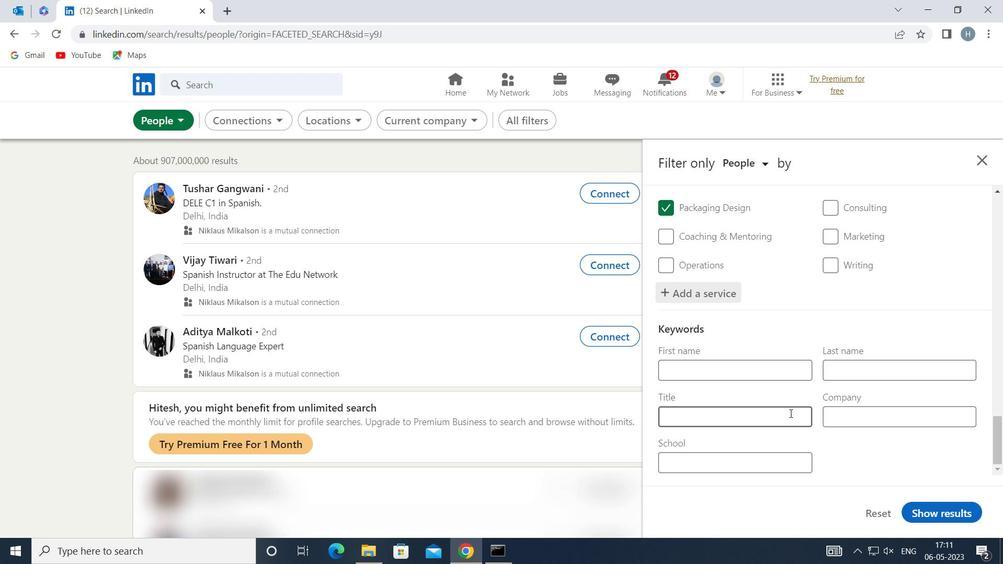 
Action: Mouse pressed left at (791, 412)
Screenshot: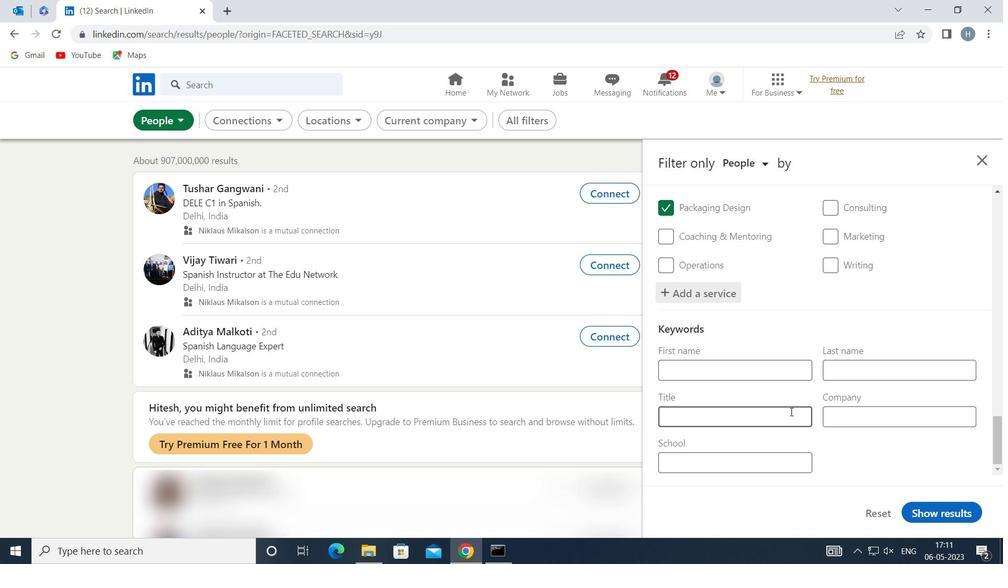 
Action: Mouse moved to (791, 414)
Screenshot: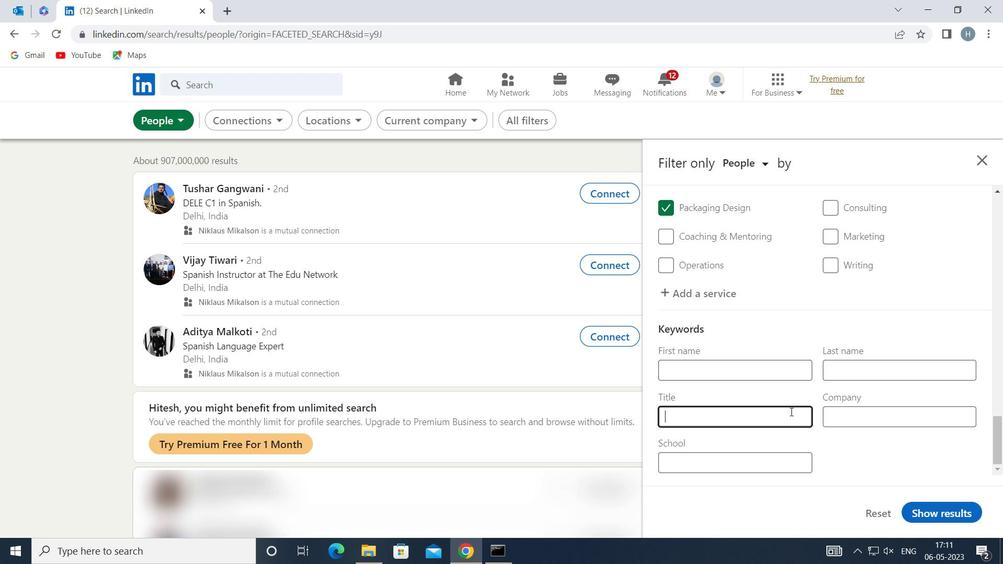 
Action: Key pressed <Key.shift>SALES<Key.space><Key.shift>RES<Key.backspace>PRESENTATIVE<Key.space>
Screenshot: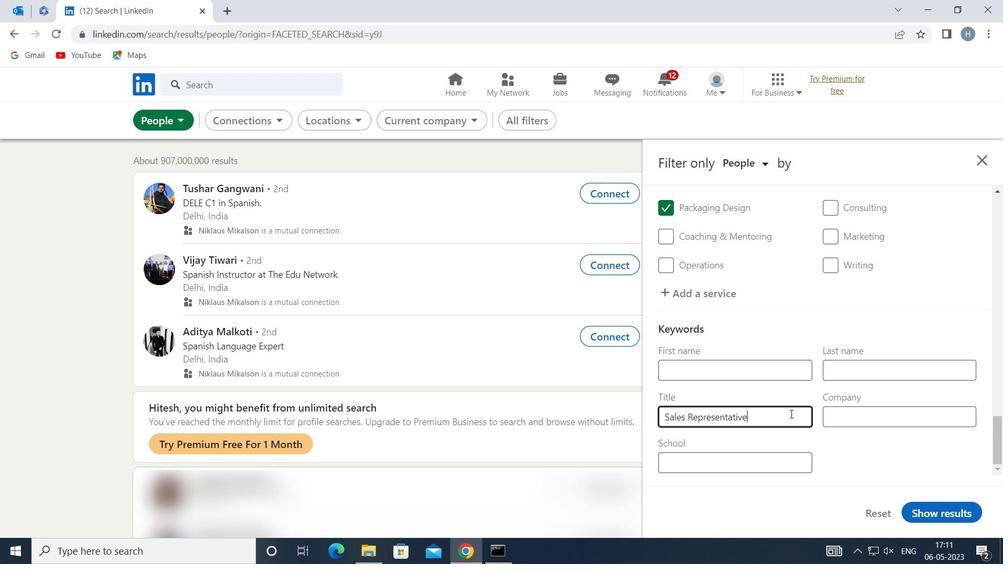 
Action: Mouse moved to (939, 515)
Screenshot: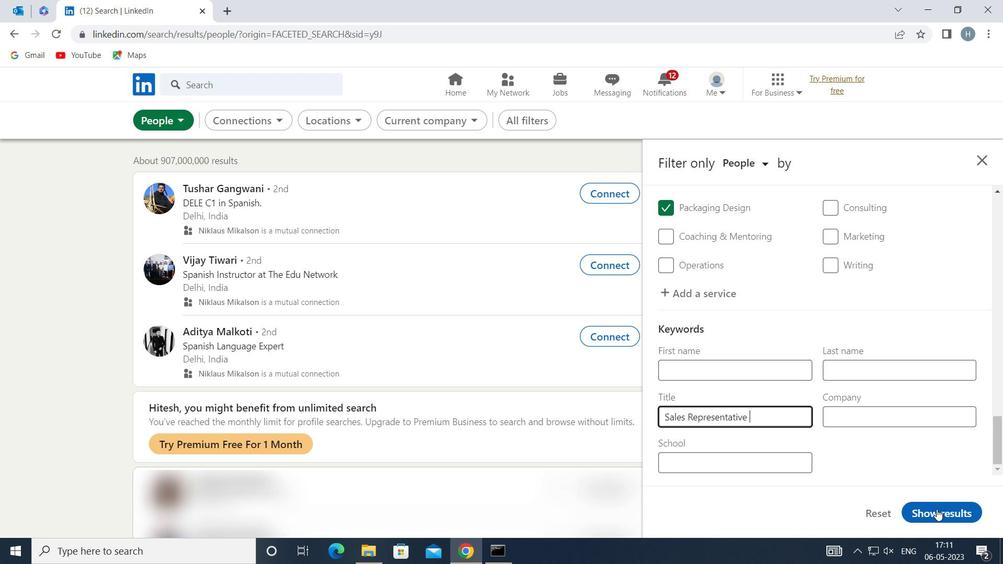 
Action: Mouse pressed left at (939, 515)
Screenshot: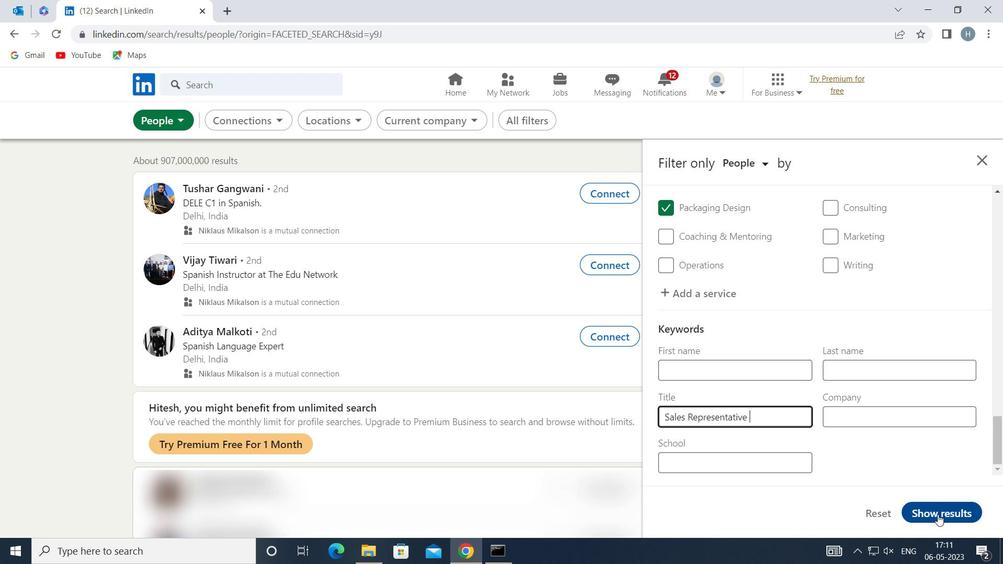 
Action: Mouse moved to (669, 332)
Screenshot: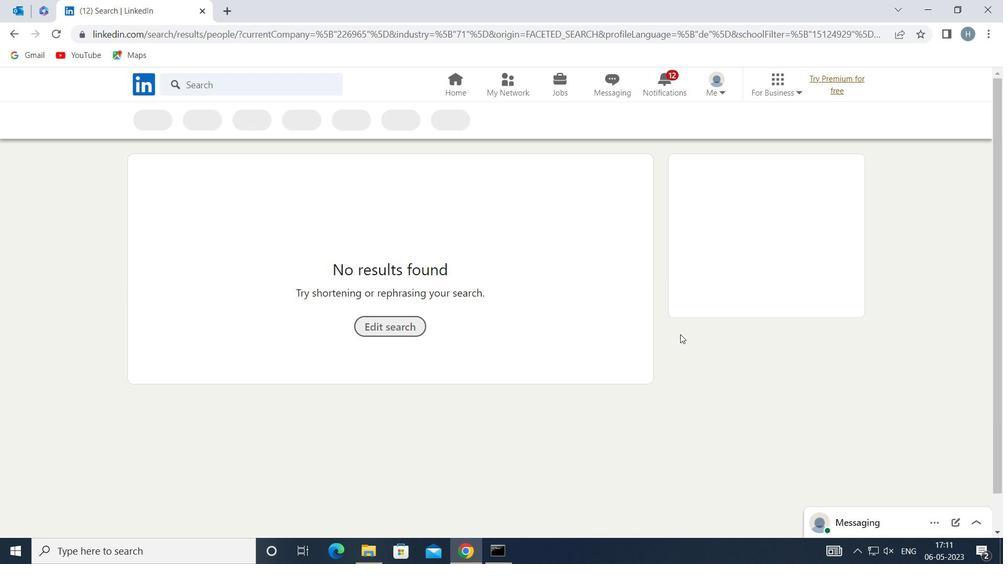 
